 Task: Find connections with filter location Casimiro de Abreu with filter topic #Indiawith filter profile language Potuguese with filter current company Credit Suisse with filter school Miranda House College with filter industry Computer Games with filter service category Property Management with filter keywords title Cruise Director
Action: Mouse moved to (465, 171)
Screenshot: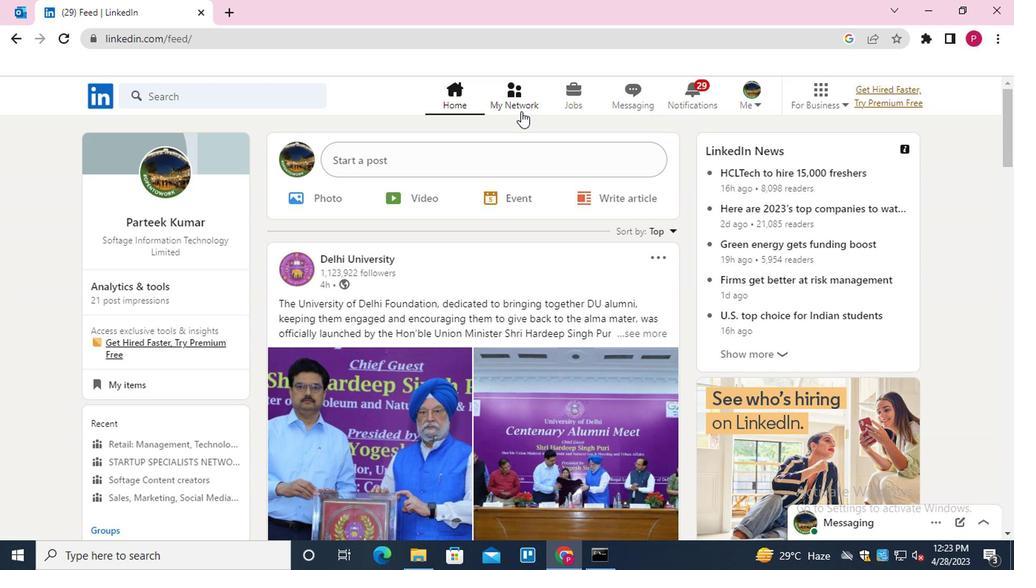 
Action: Mouse pressed left at (465, 171)
Screenshot: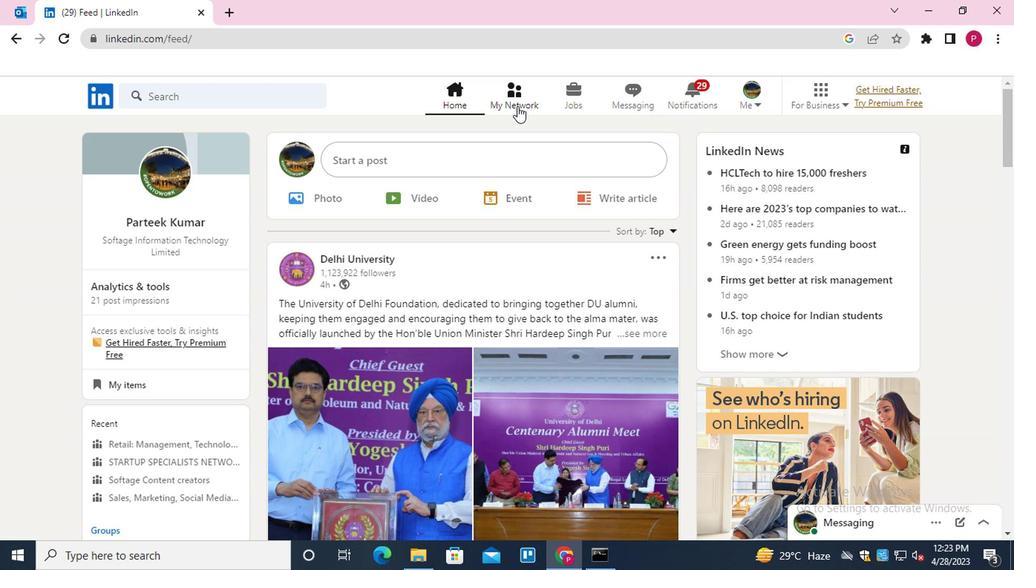 
Action: Mouse moved to (299, 226)
Screenshot: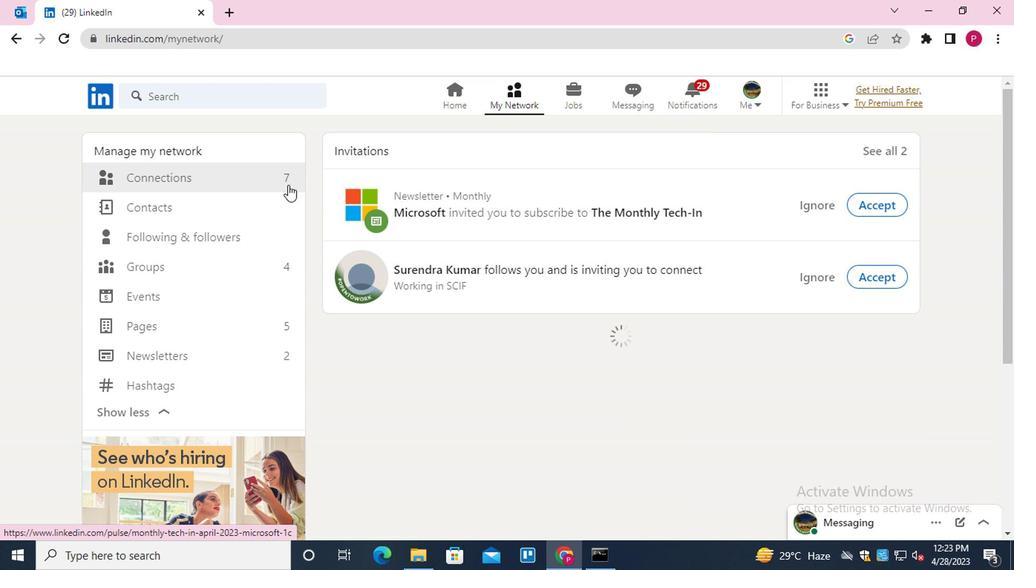
Action: Mouse pressed left at (299, 226)
Screenshot: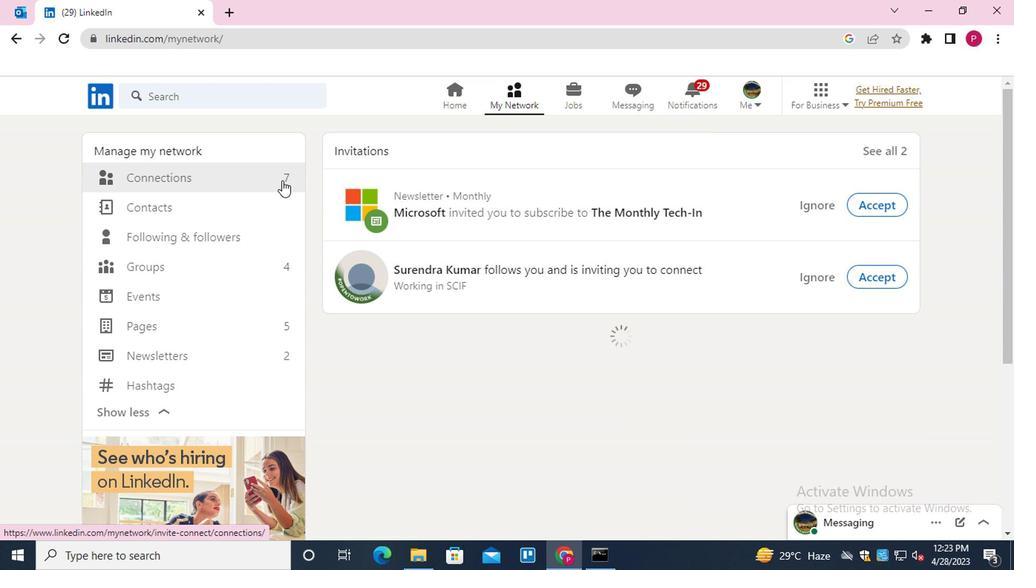 
Action: Mouse moved to (551, 229)
Screenshot: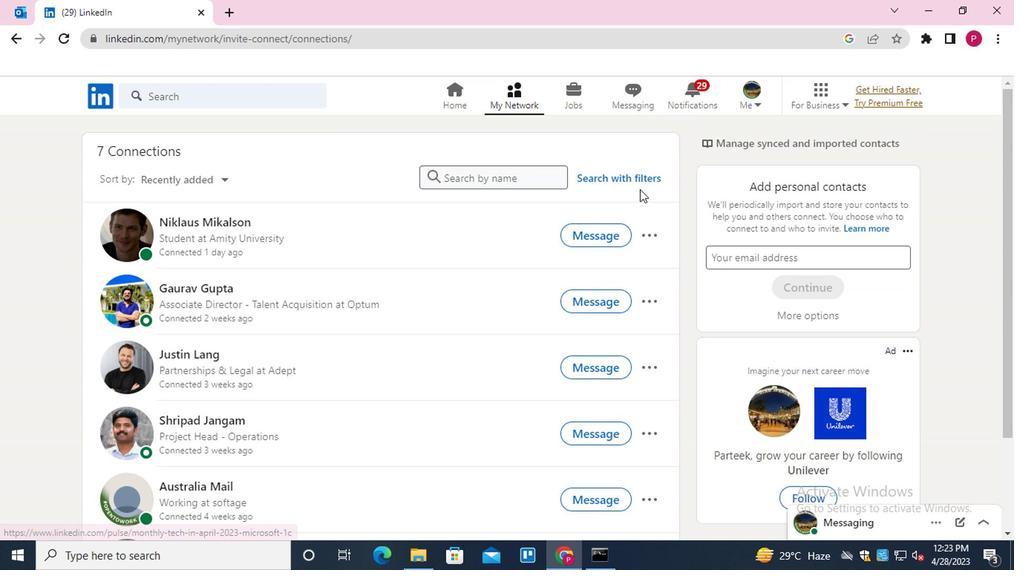 
Action: Mouse pressed left at (551, 229)
Screenshot: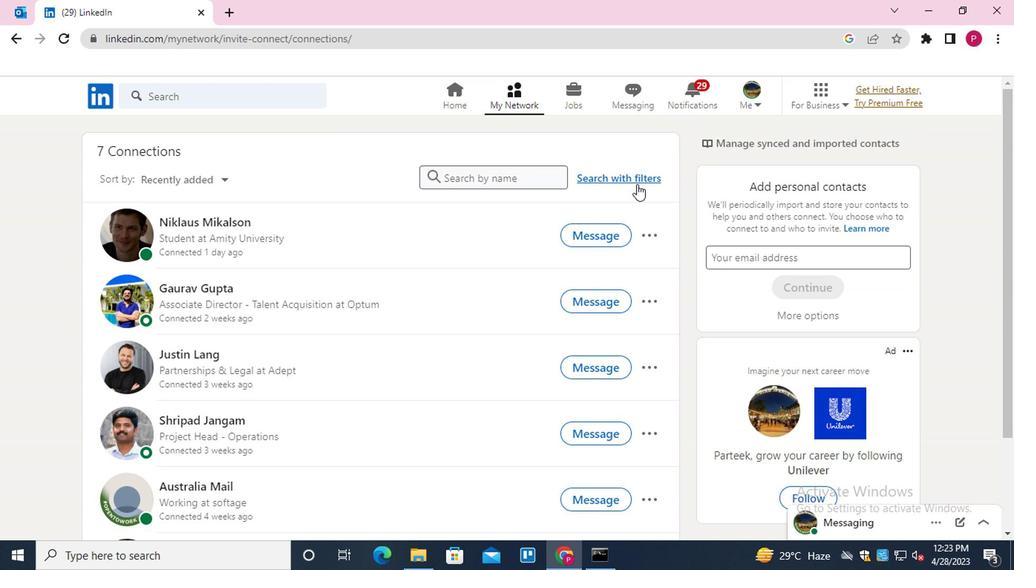 
Action: Mouse moved to (495, 198)
Screenshot: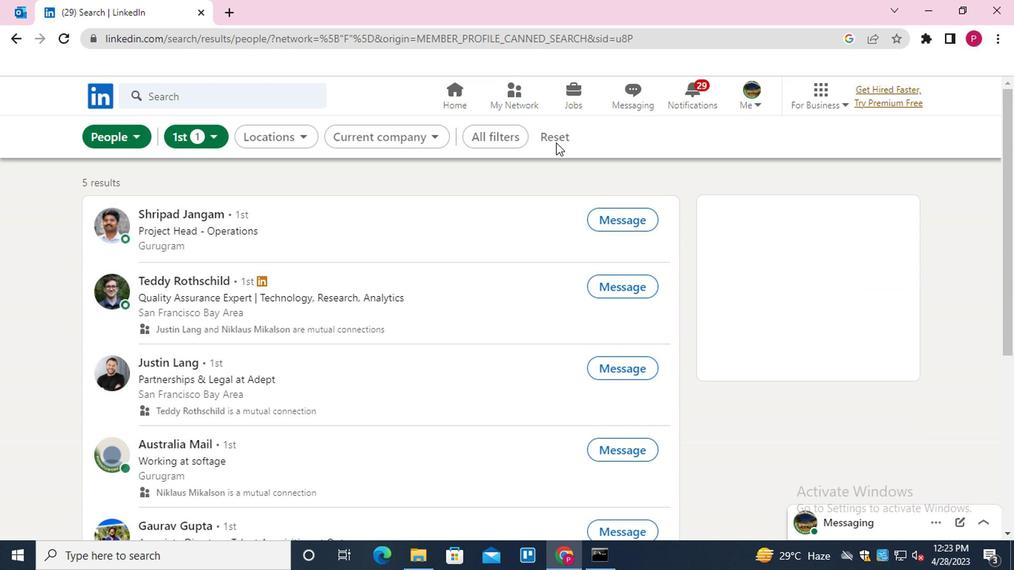 
Action: Mouse pressed left at (495, 198)
Screenshot: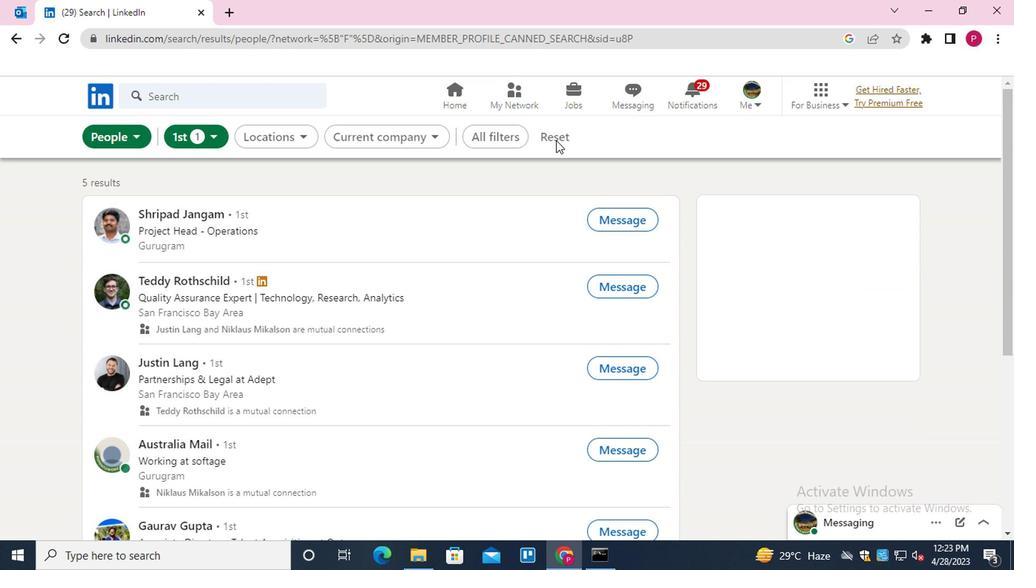 
Action: Mouse moved to (482, 198)
Screenshot: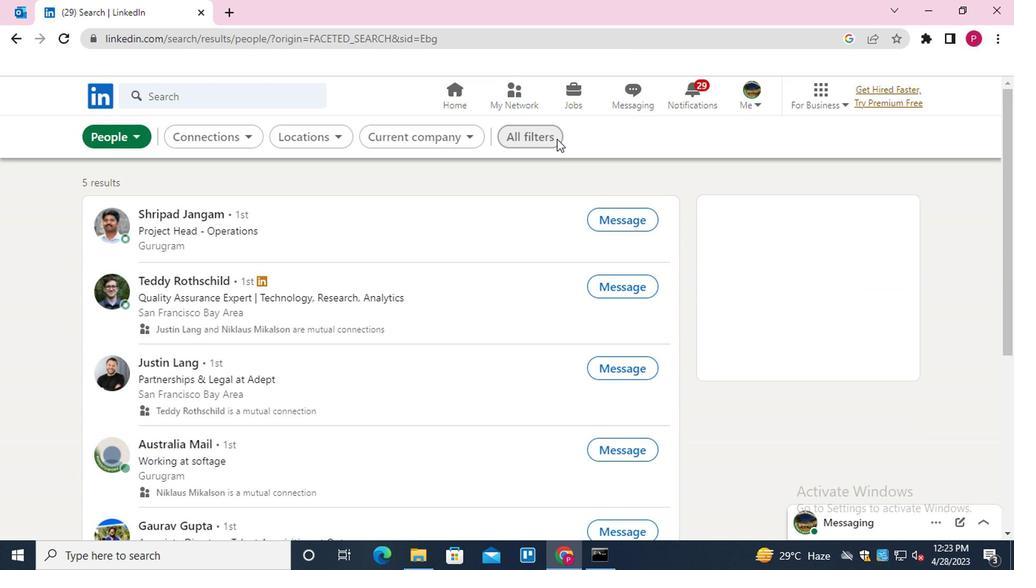 
Action: Mouse pressed left at (482, 198)
Screenshot: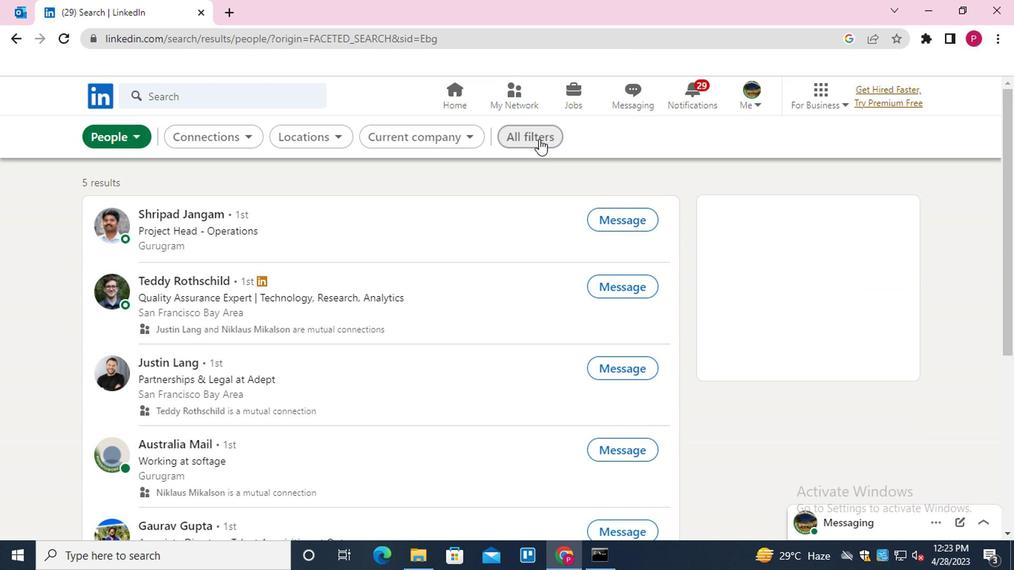 
Action: Mouse moved to (633, 315)
Screenshot: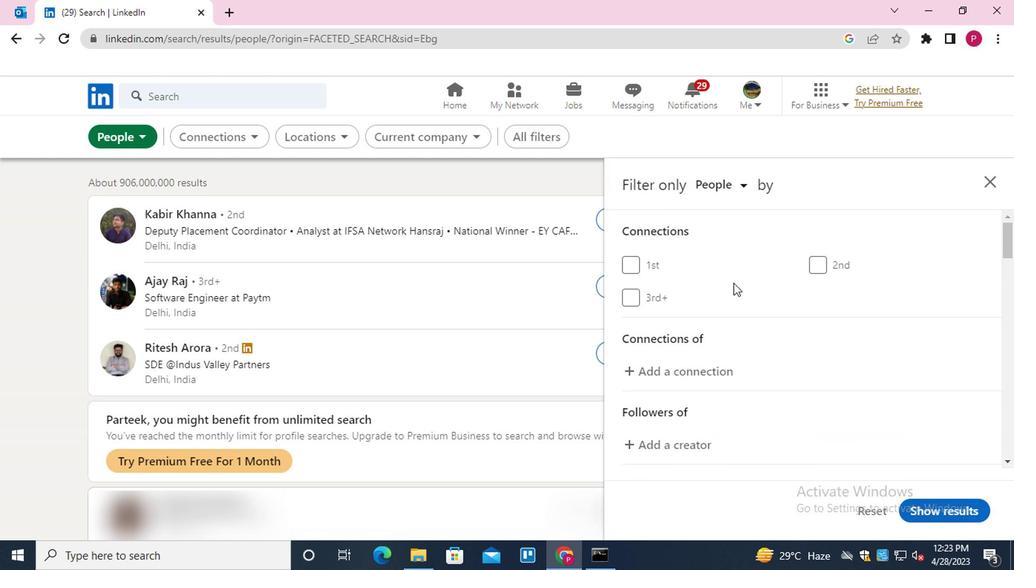 
Action: Mouse scrolled (633, 315) with delta (0, 0)
Screenshot: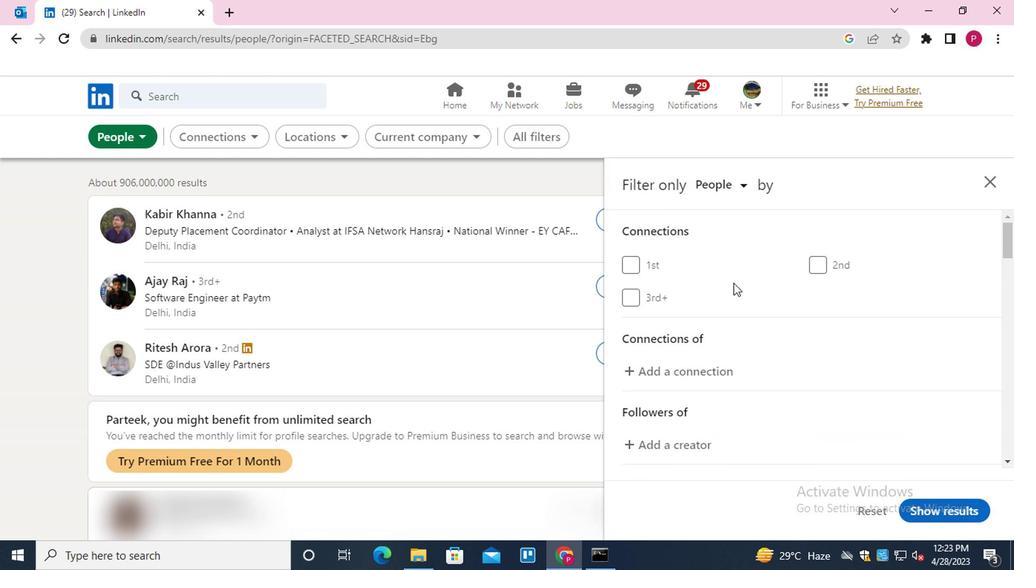 
Action: Mouse moved to (635, 317)
Screenshot: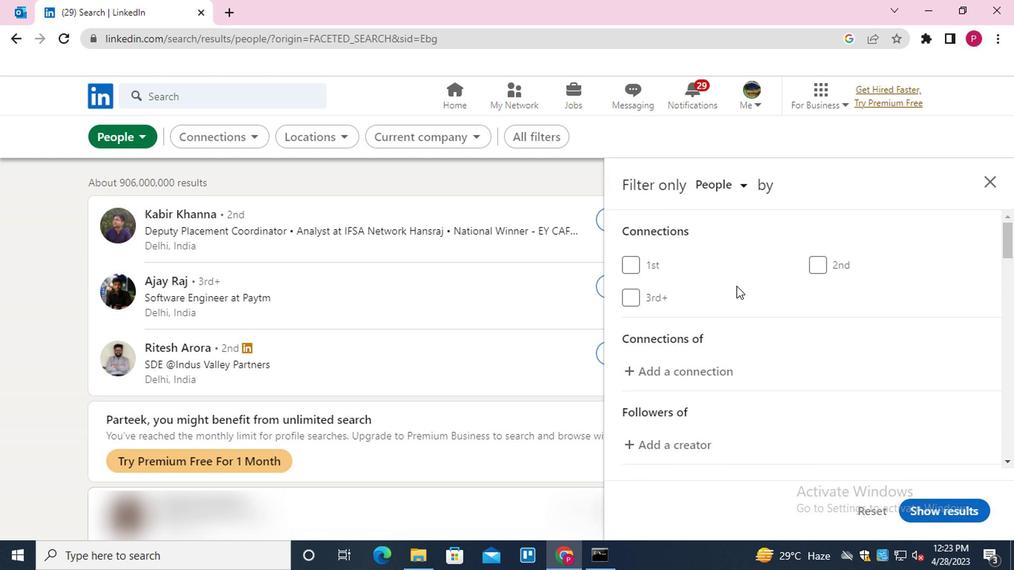 
Action: Mouse scrolled (635, 317) with delta (0, 0)
Screenshot: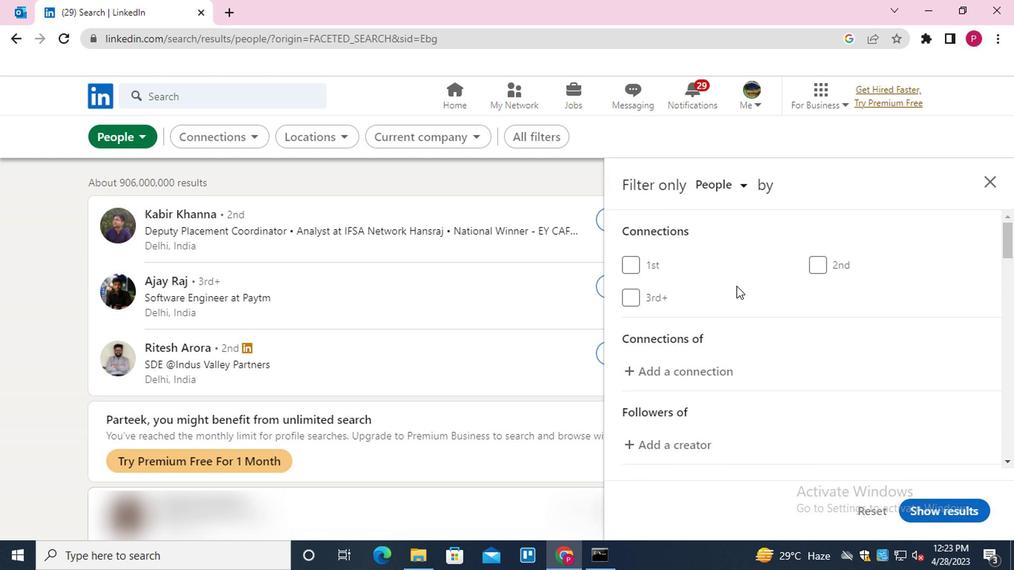 
Action: Mouse moved to (641, 325)
Screenshot: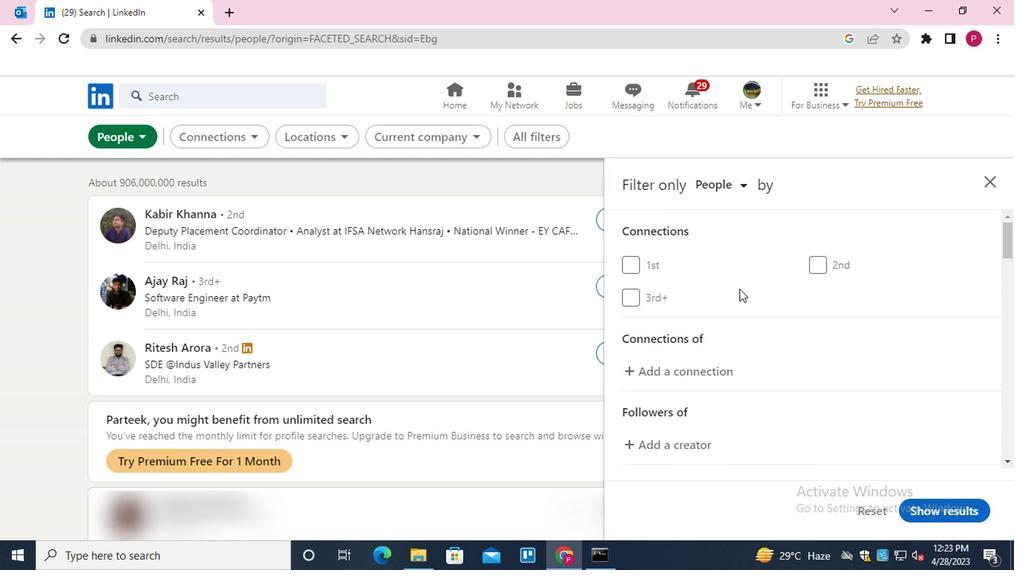 
Action: Mouse scrolled (641, 324) with delta (0, 0)
Screenshot: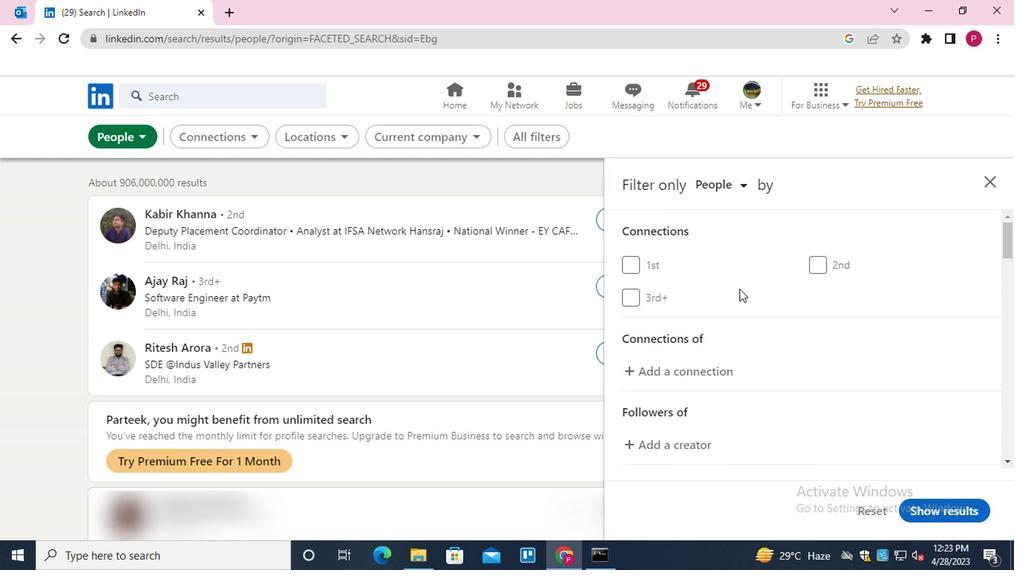 
Action: Mouse moved to (700, 349)
Screenshot: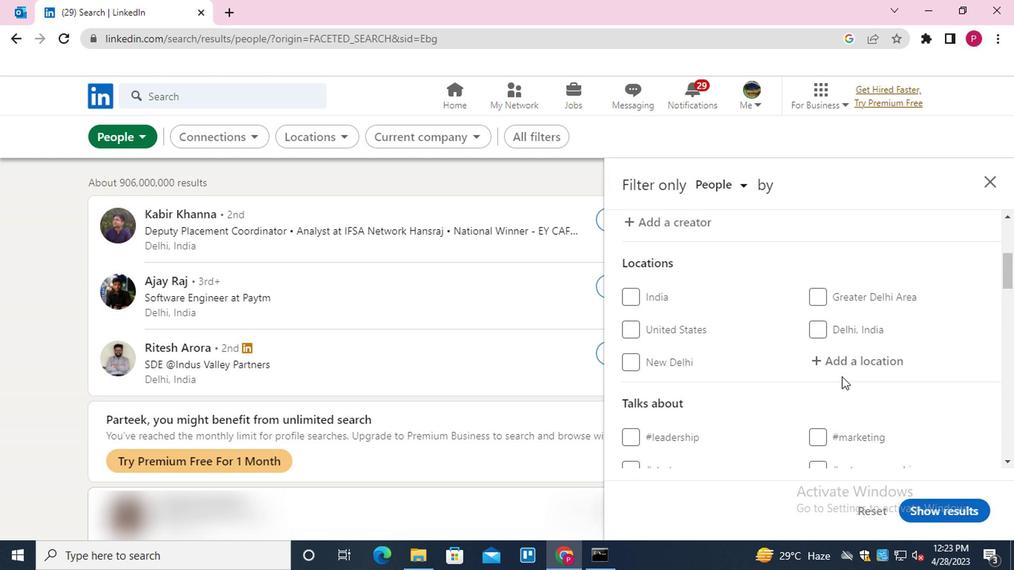 
Action: Mouse pressed left at (700, 349)
Screenshot: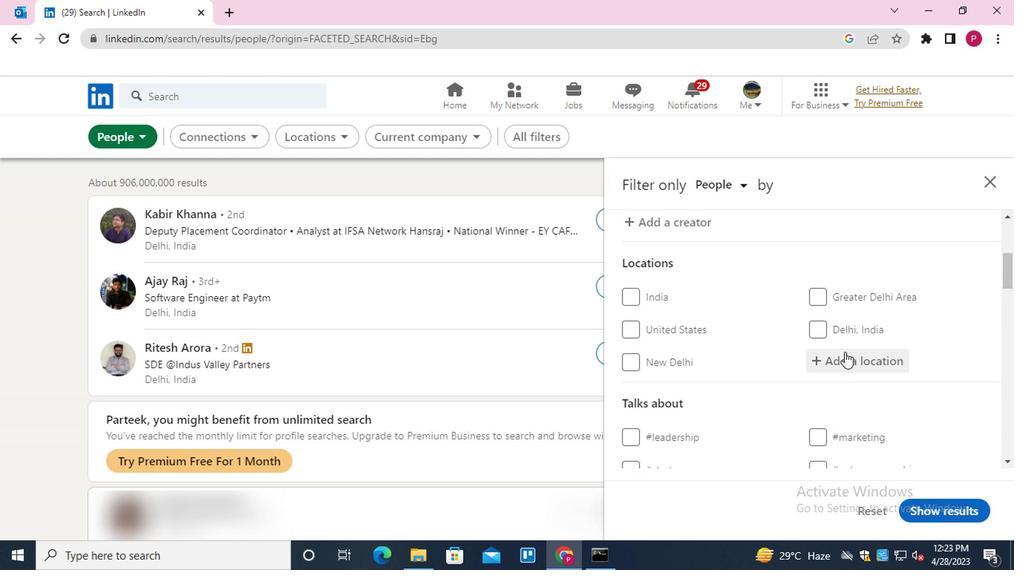 
Action: Key pressed <Key.shift><Key.shift><Key.shift><Key.shift><Key.shift><Key.shift><Key.shift><Key.shift><Key.shift><Key.shift><Key.shift>CASIMIRO<Key.down><Key.enter>
Screenshot: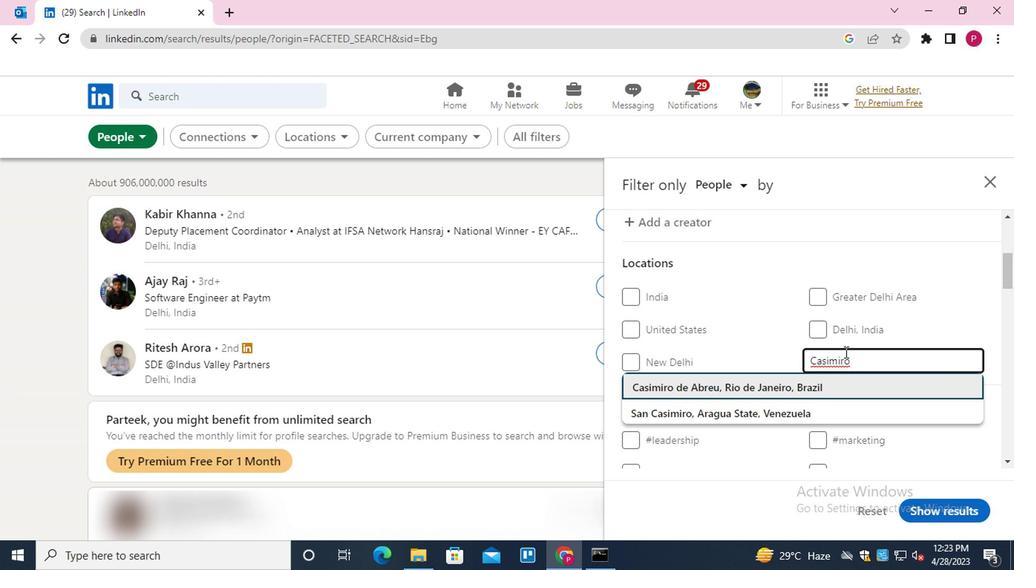 
Action: Mouse moved to (697, 351)
Screenshot: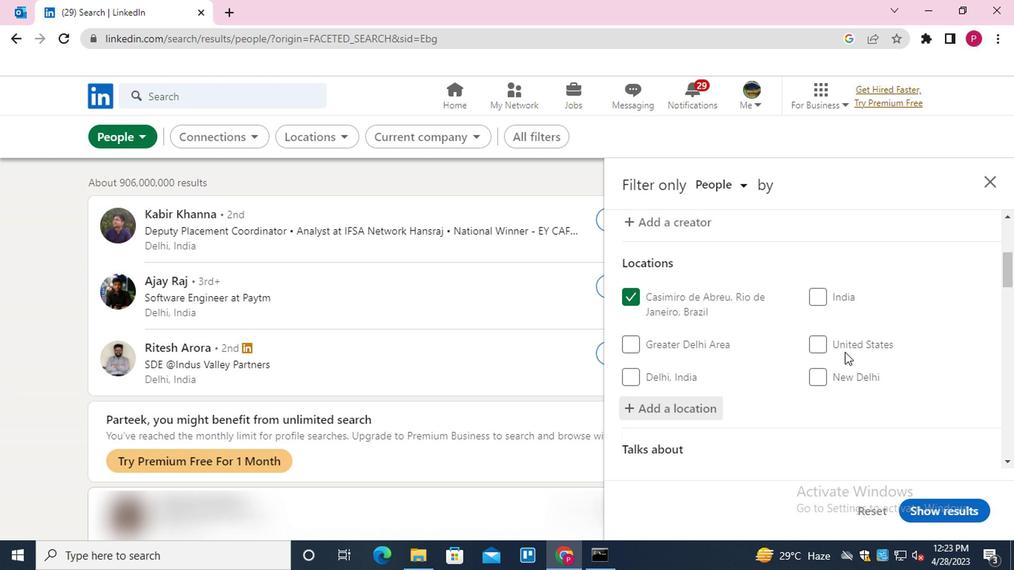 
Action: Mouse scrolled (697, 351) with delta (0, 0)
Screenshot: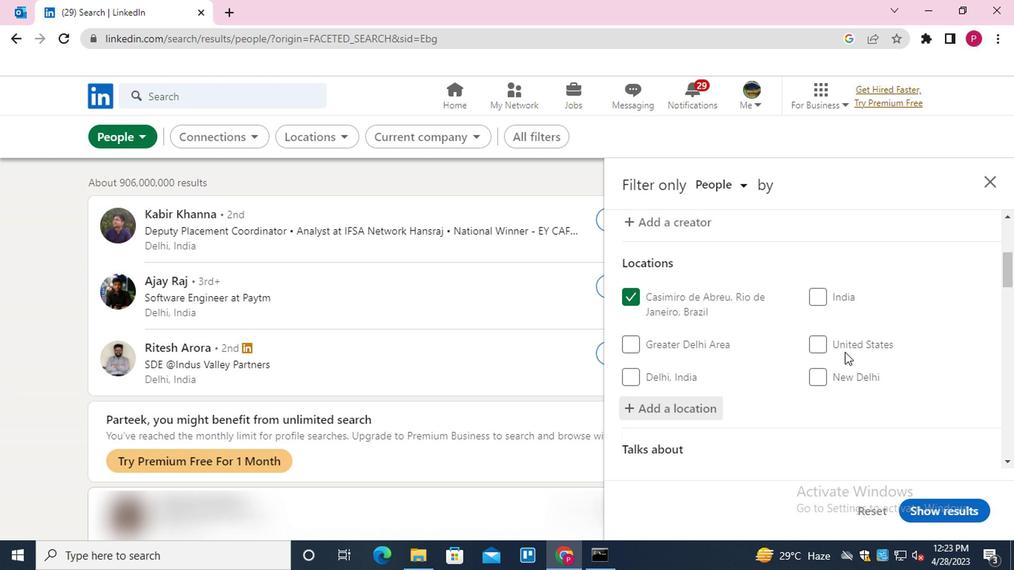 
Action: Mouse moved to (694, 353)
Screenshot: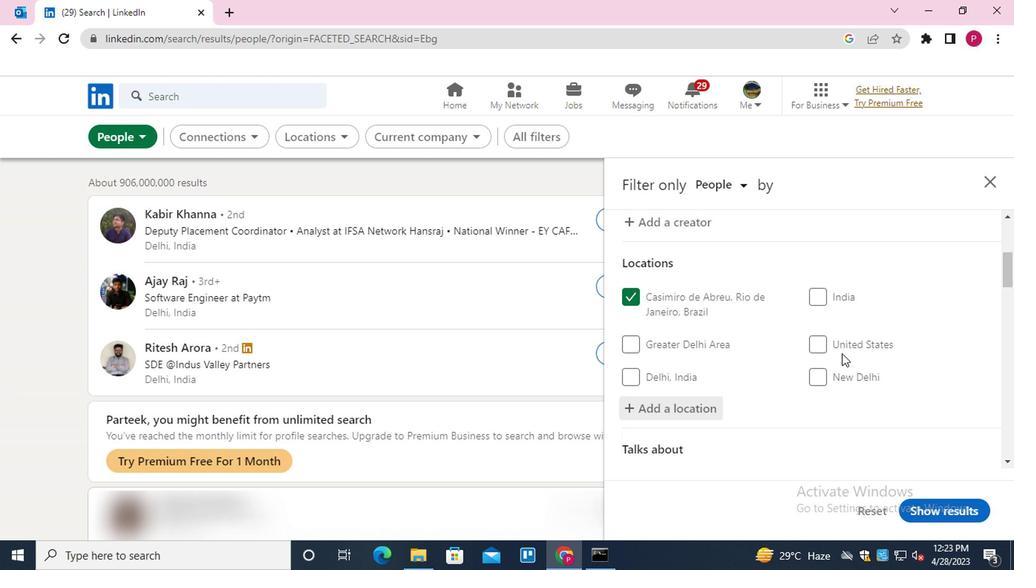 
Action: Mouse scrolled (694, 352) with delta (0, 0)
Screenshot: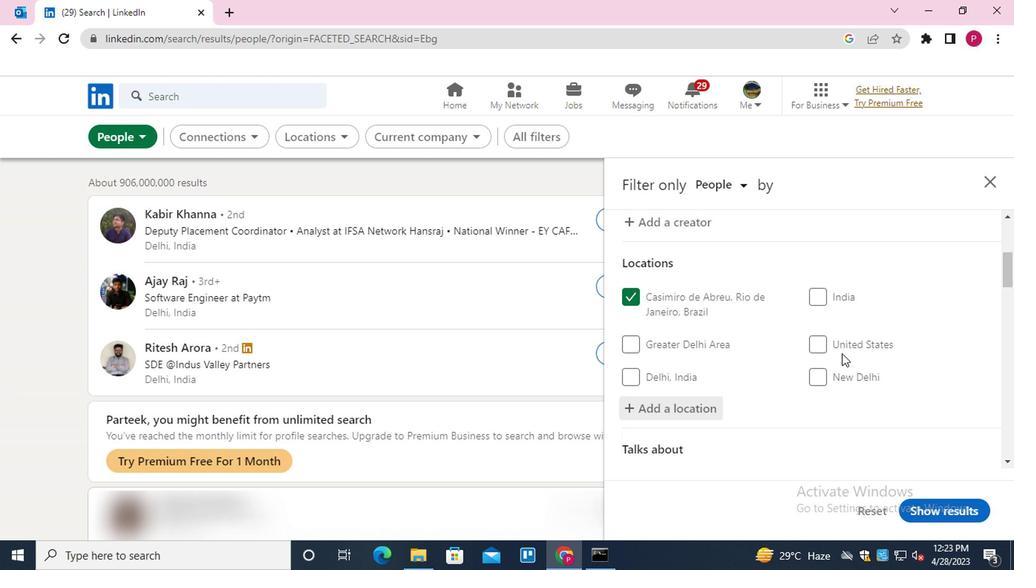 
Action: Mouse moved to (691, 354)
Screenshot: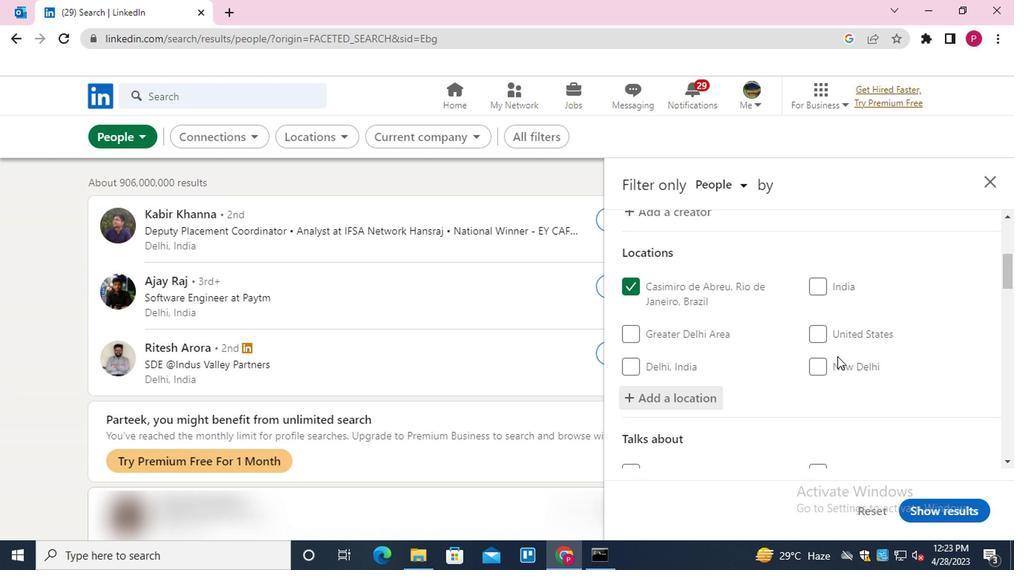 
Action: Mouse scrolled (691, 354) with delta (0, 0)
Screenshot: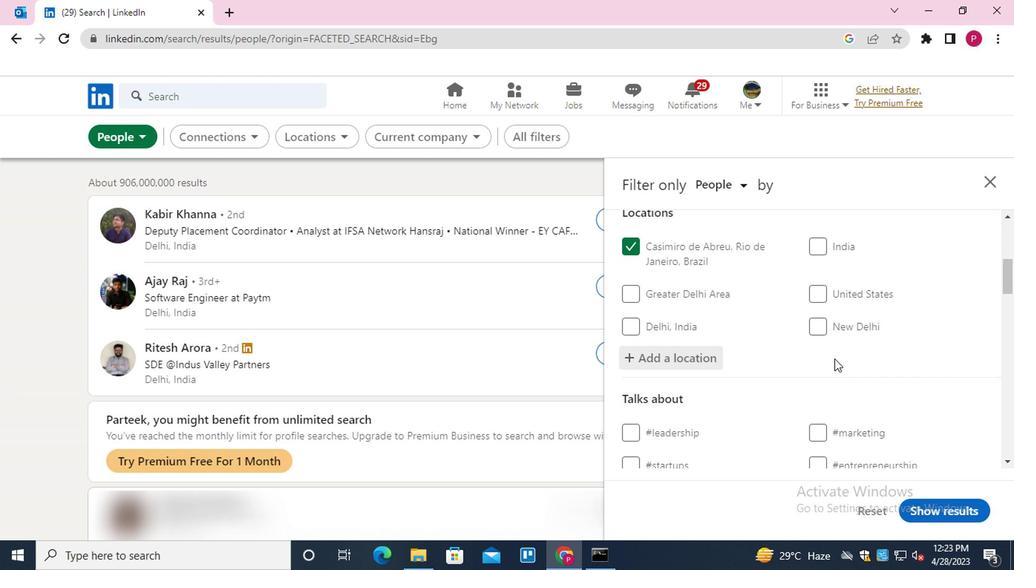 
Action: Mouse moved to (706, 333)
Screenshot: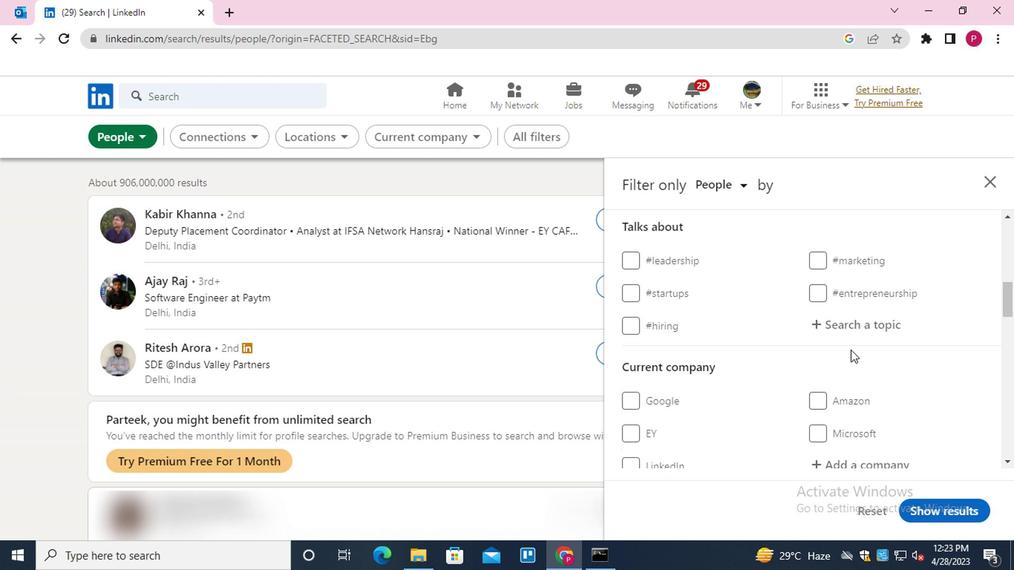 
Action: Mouse pressed left at (706, 333)
Screenshot: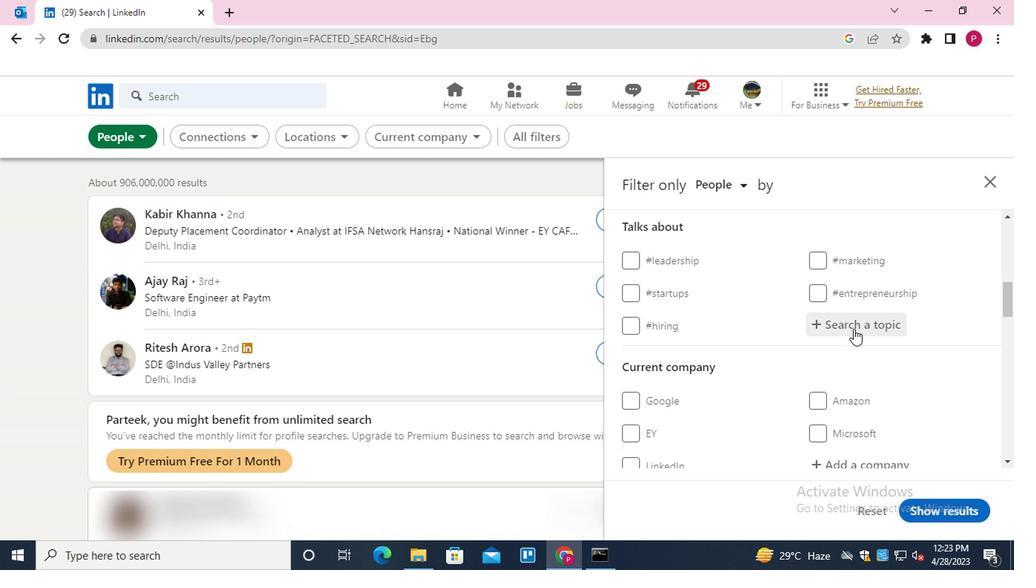 
Action: Key pressed <Key.shift>INDIA<Key.down><Key.enter>
Screenshot: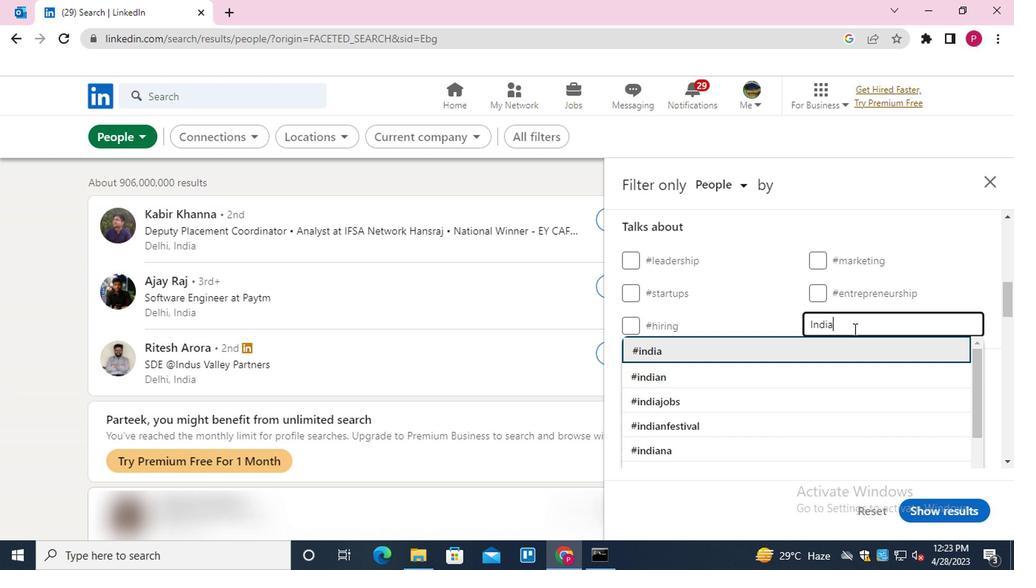 
Action: Mouse moved to (677, 357)
Screenshot: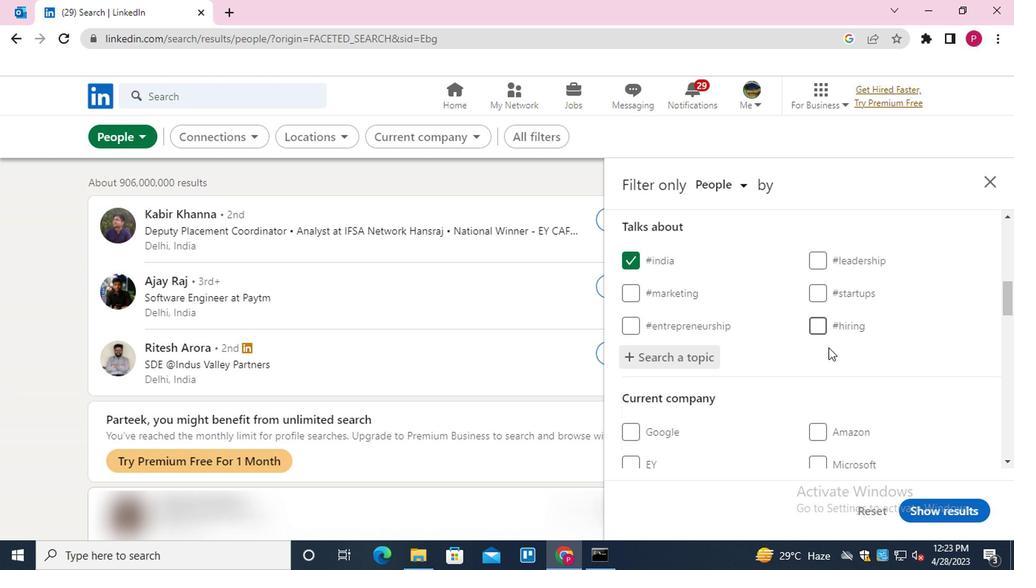 
Action: Mouse scrolled (677, 357) with delta (0, 0)
Screenshot: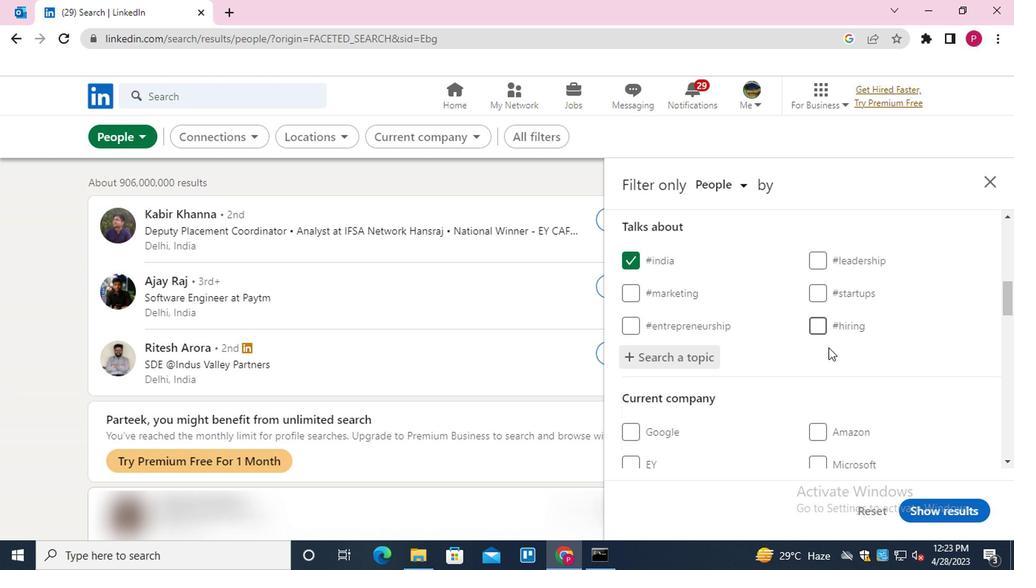 
Action: Mouse scrolled (677, 357) with delta (0, 0)
Screenshot: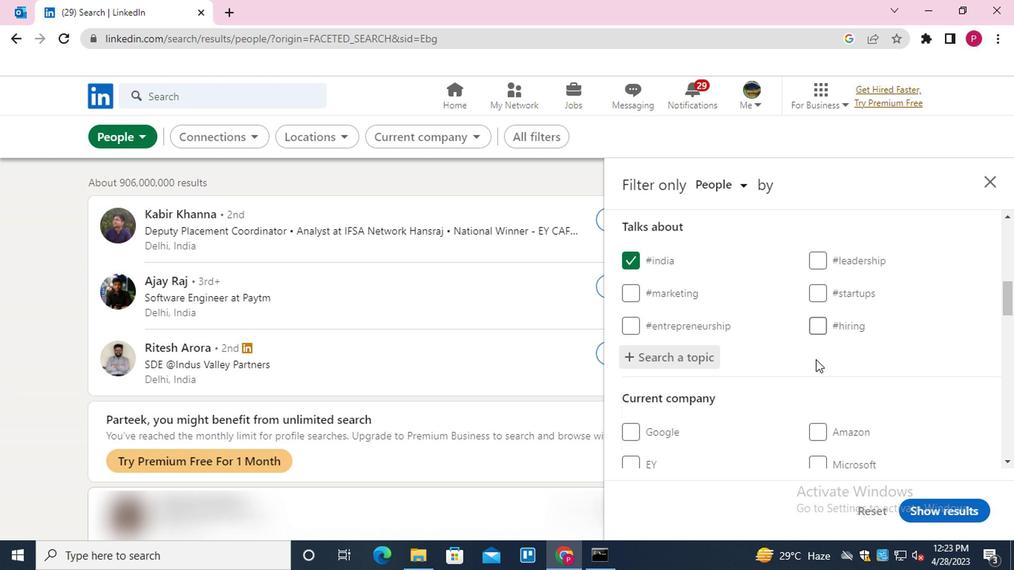 
Action: Mouse moved to (678, 352)
Screenshot: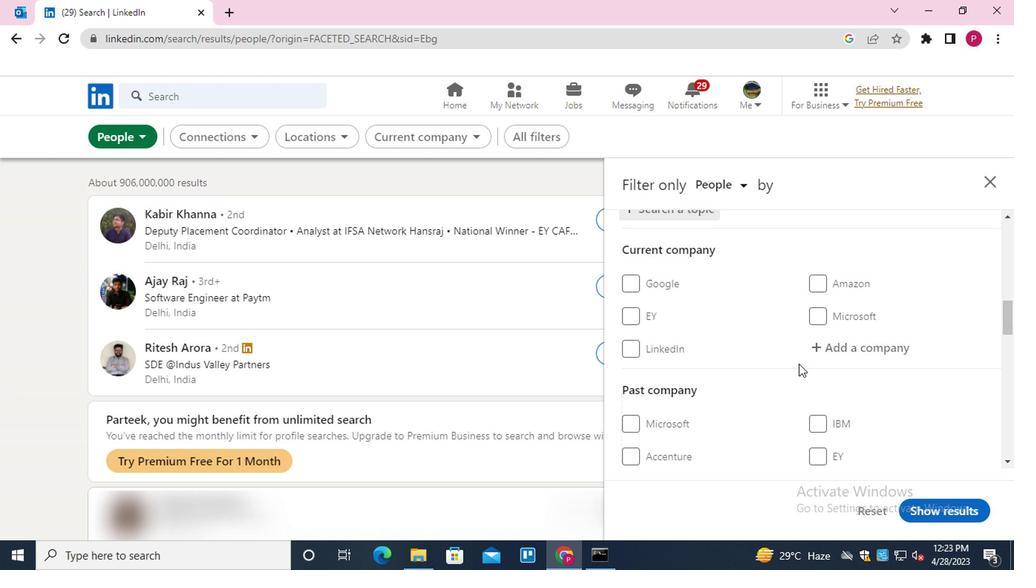 
Action: Mouse scrolled (678, 352) with delta (0, 0)
Screenshot: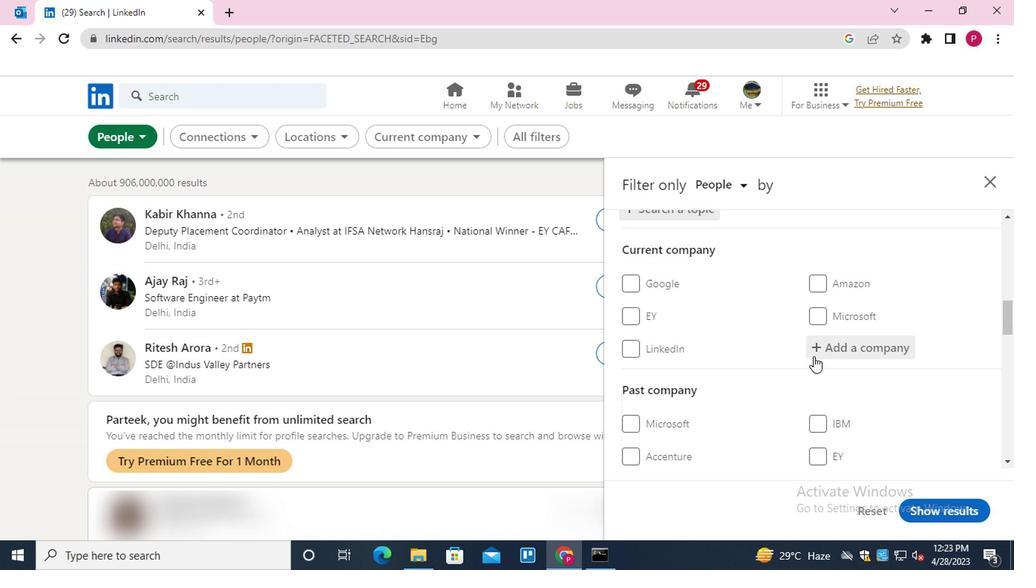 
Action: Mouse moved to (678, 352)
Screenshot: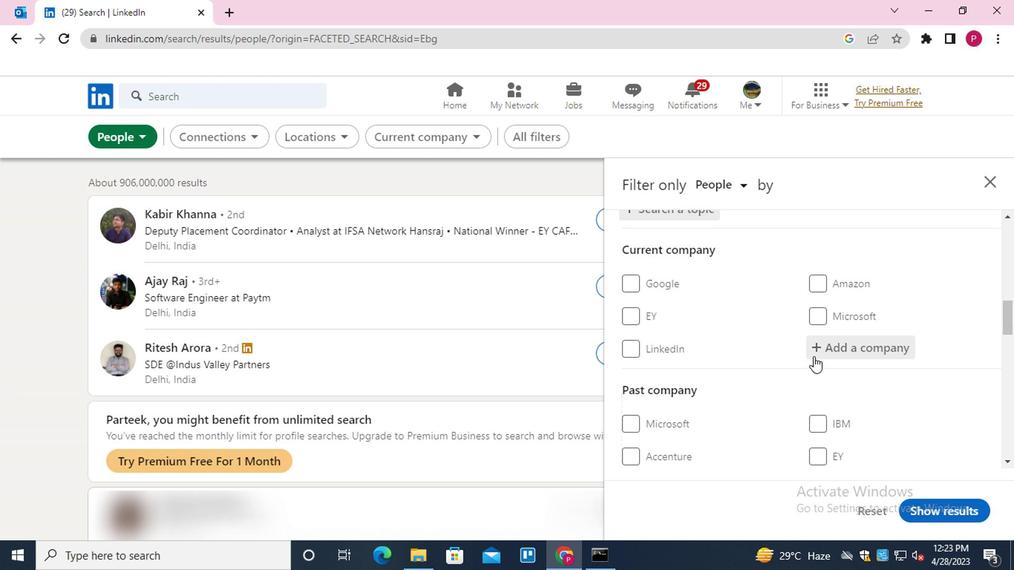 
Action: Mouse scrolled (678, 351) with delta (0, 0)
Screenshot: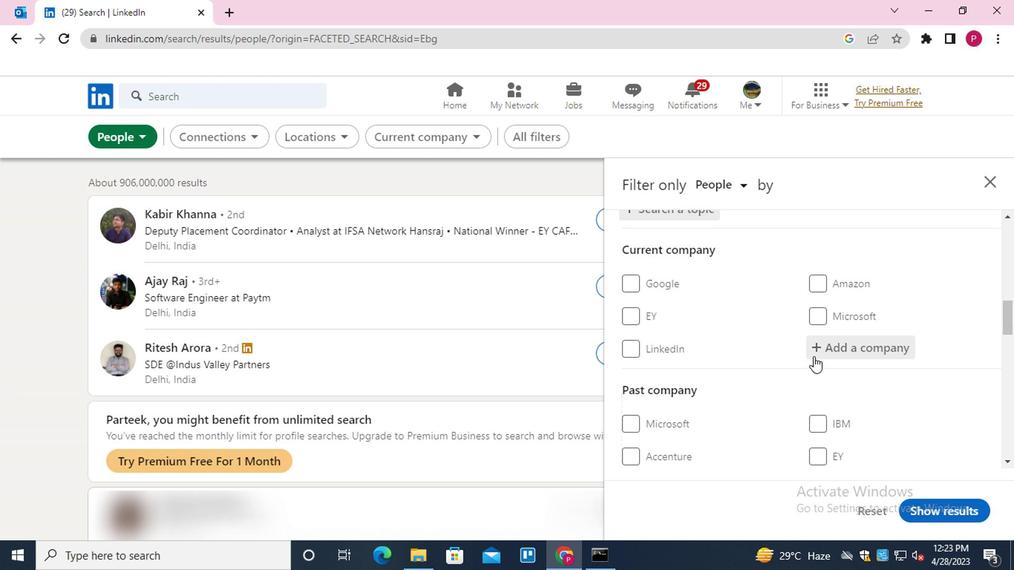
Action: Mouse moved to (677, 352)
Screenshot: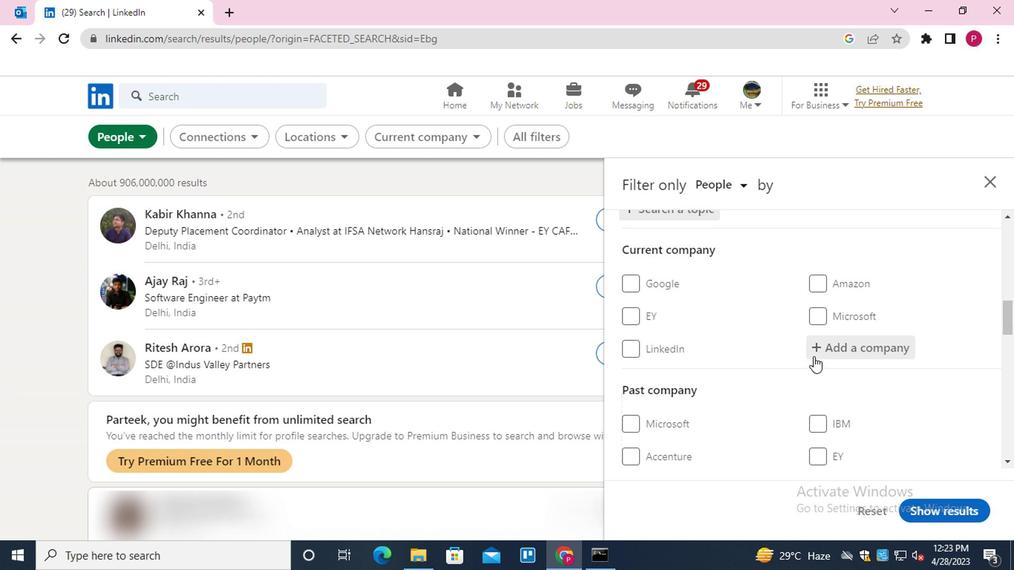 
Action: Mouse scrolled (677, 352) with delta (0, 0)
Screenshot: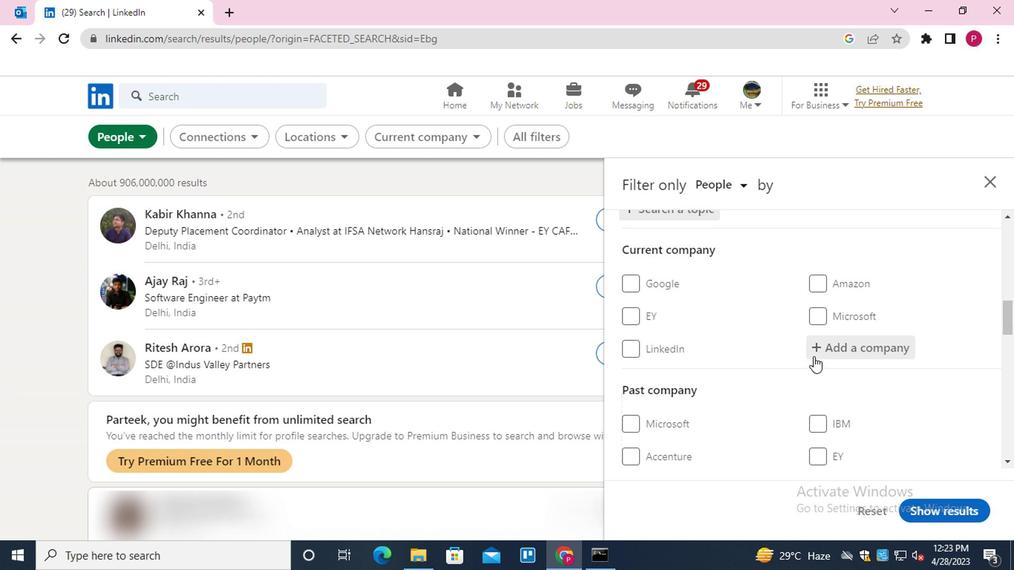 
Action: Mouse moved to (675, 353)
Screenshot: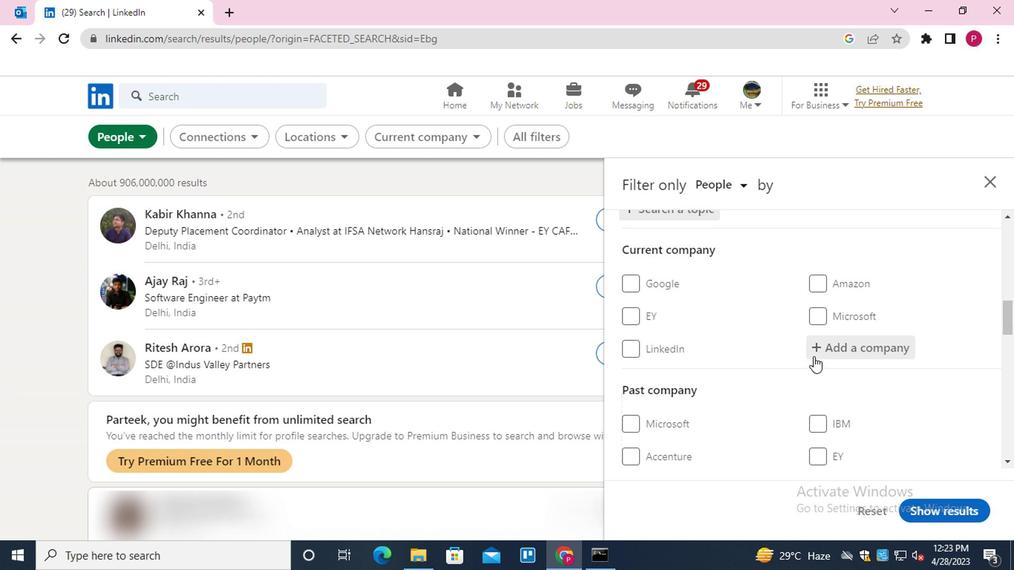 
Action: Mouse scrolled (675, 352) with delta (0, 0)
Screenshot: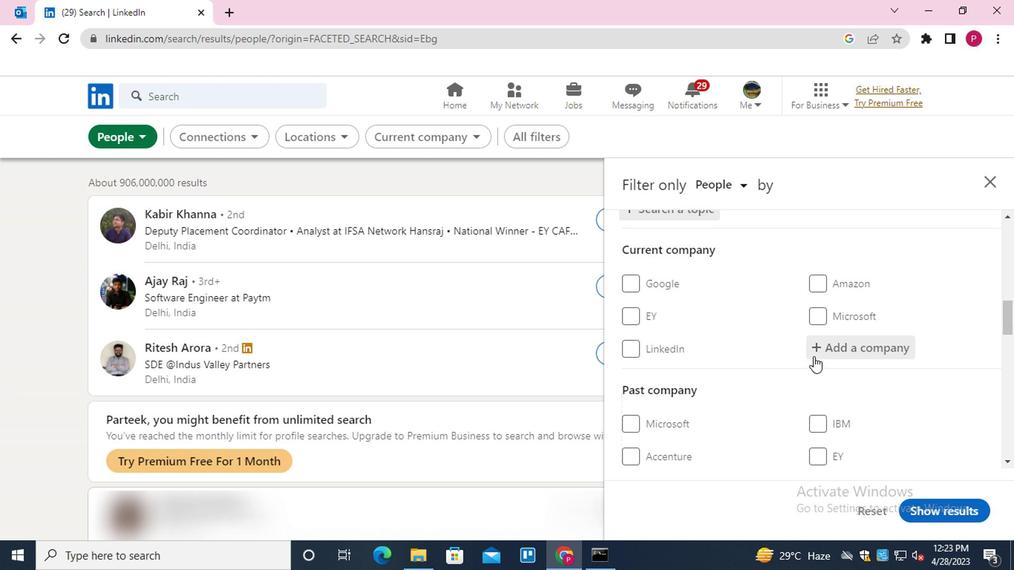
Action: Mouse scrolled (675, 352) with delta (0, 0)
Screenshot: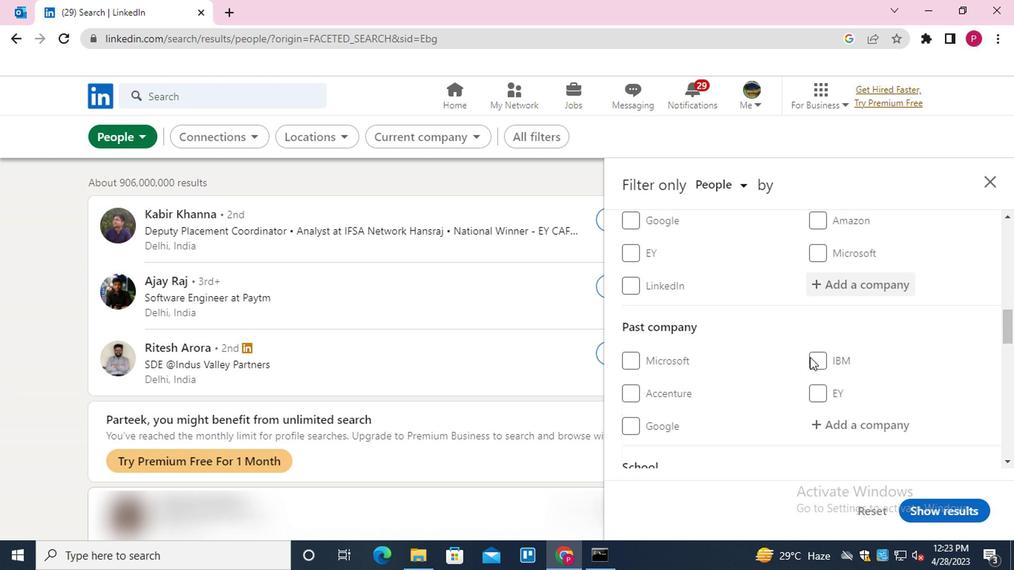 
Action: Mouse moved to (654, 354)
Screenshot: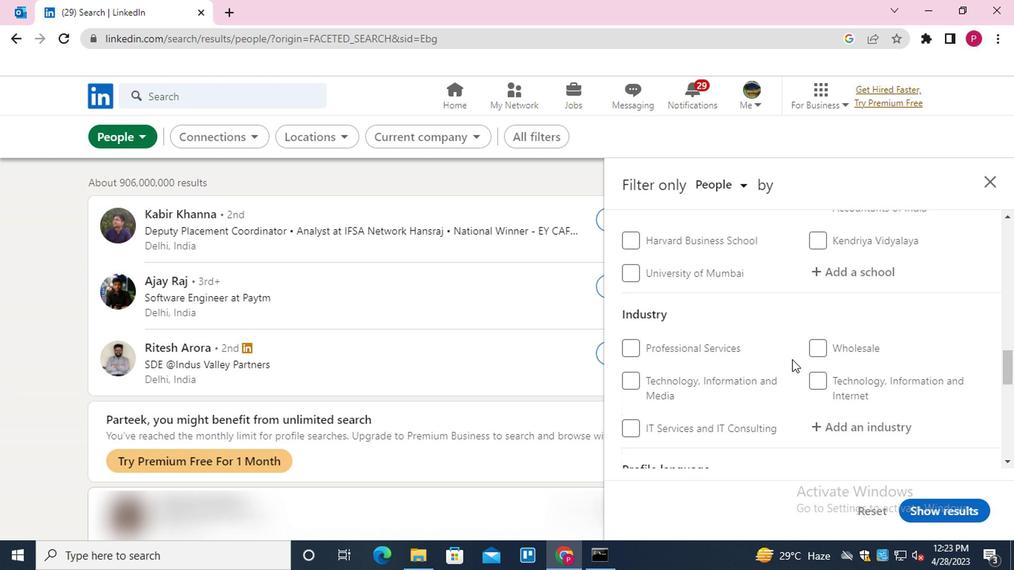 
Action: Mouse scrolled (654, 354) with delta (0, 0)
Screenshot: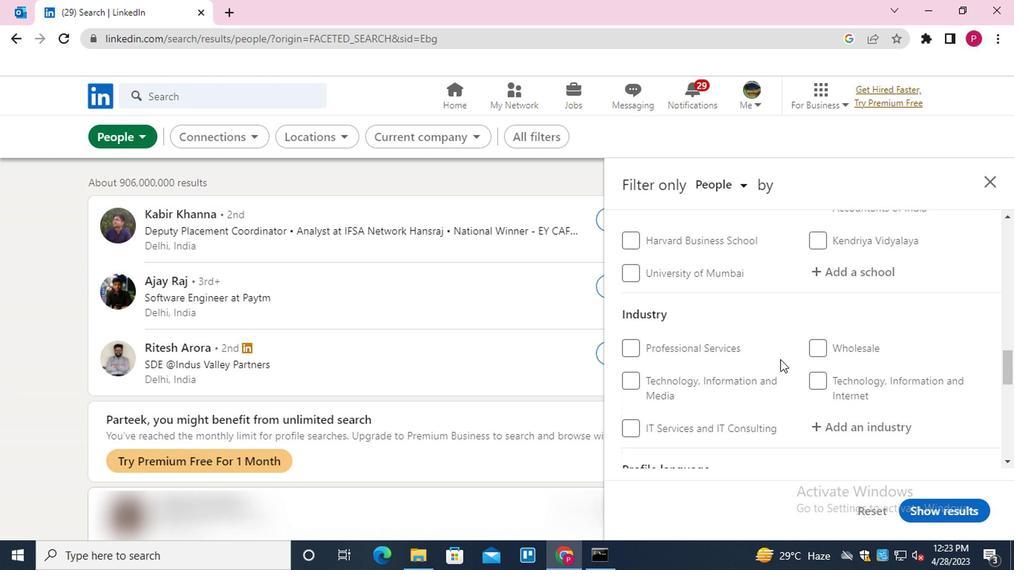 
Action: Mouse scrolled (654, 354) with delta (0, 0)
Screenshot: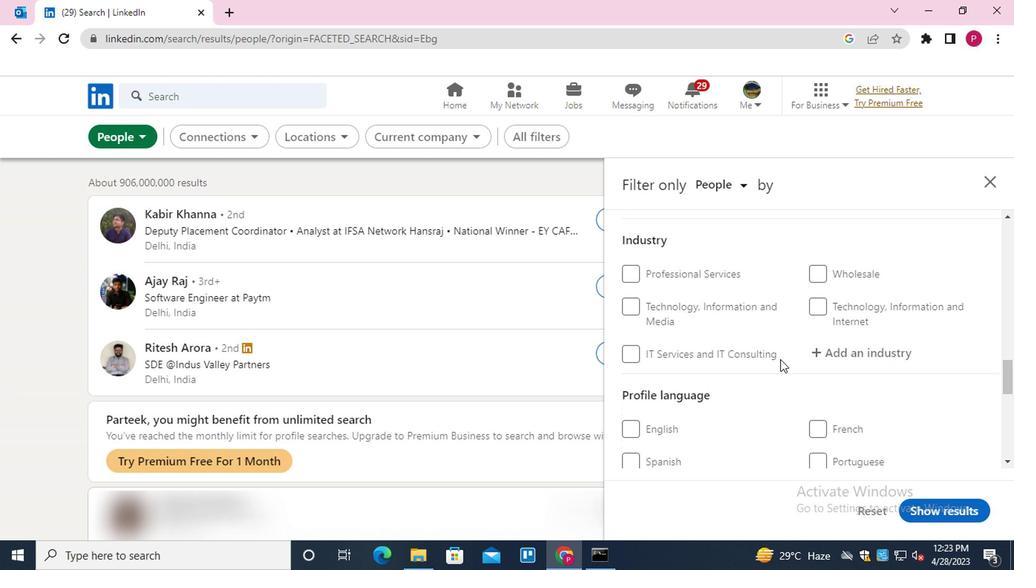 
Action: Mouse scrolled (654, 354) with delta (0, 0)
Screenshot: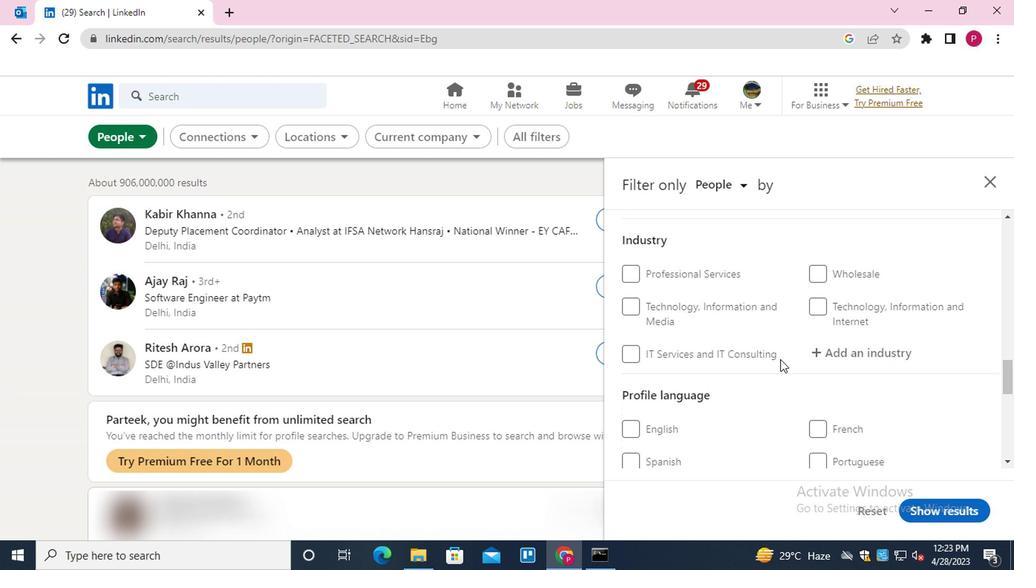 
Action: Mouse moved to (682, 321)
Screenshot: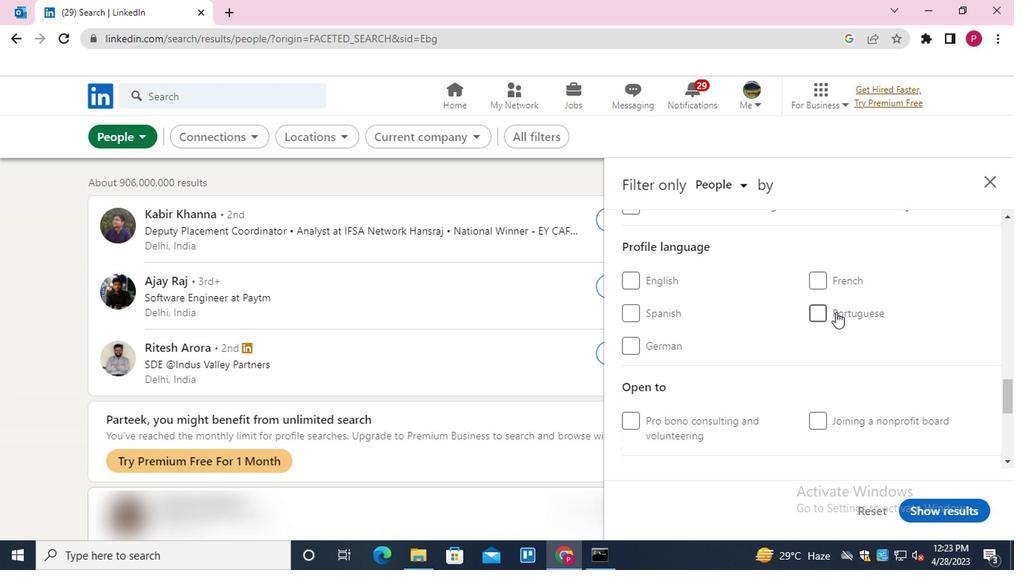 
Action: Mouse pressed left at (682, 321)
Screenshot: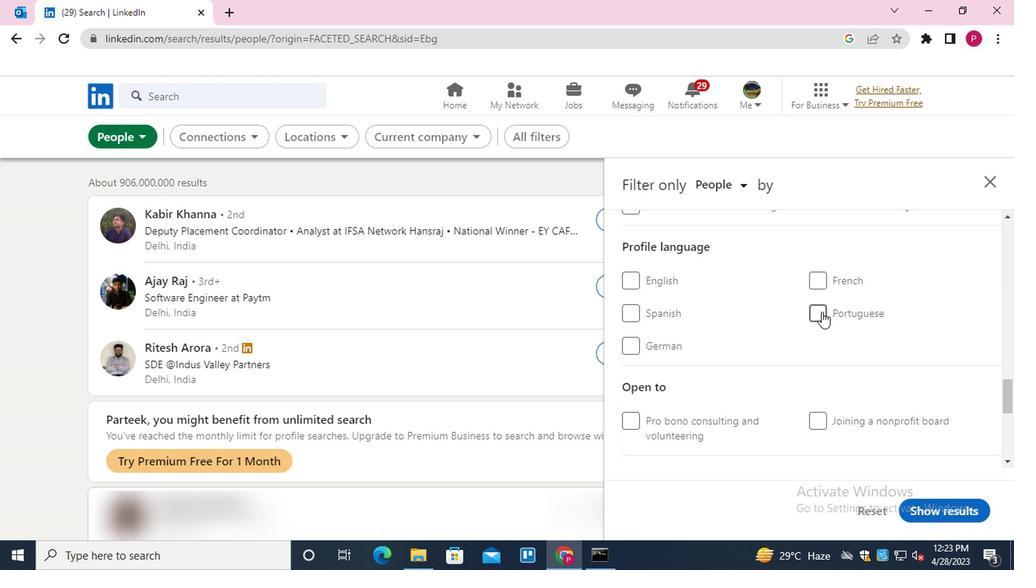 
Action: Mouse moved to (658, 335)
Screenshot: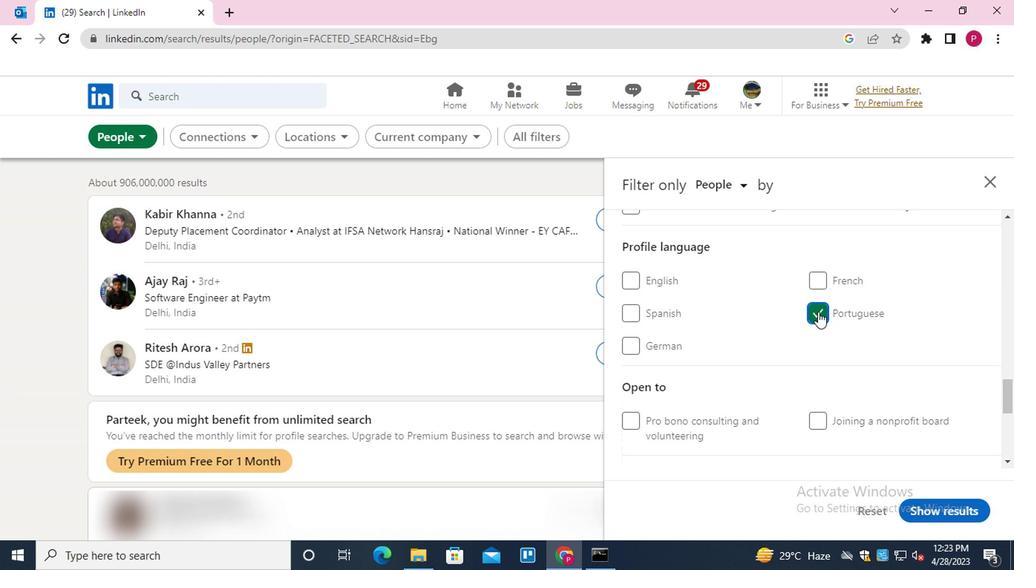 
Action: Mouse scrolled (658, 336) with delta (0, 0)
Screenshot: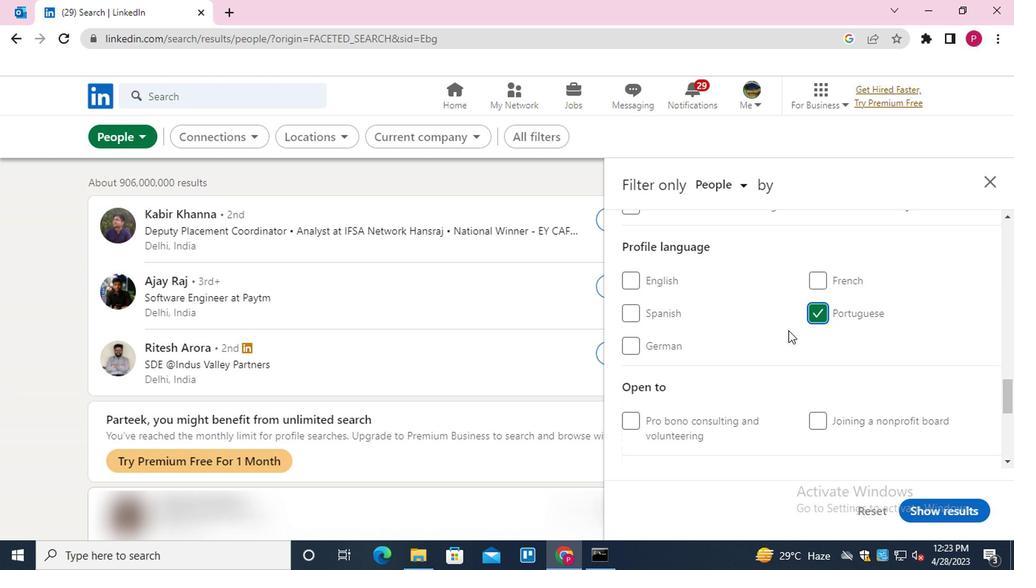
Action: Mouse scrolled (658, 336) with delta (0, 0)
Screenshot: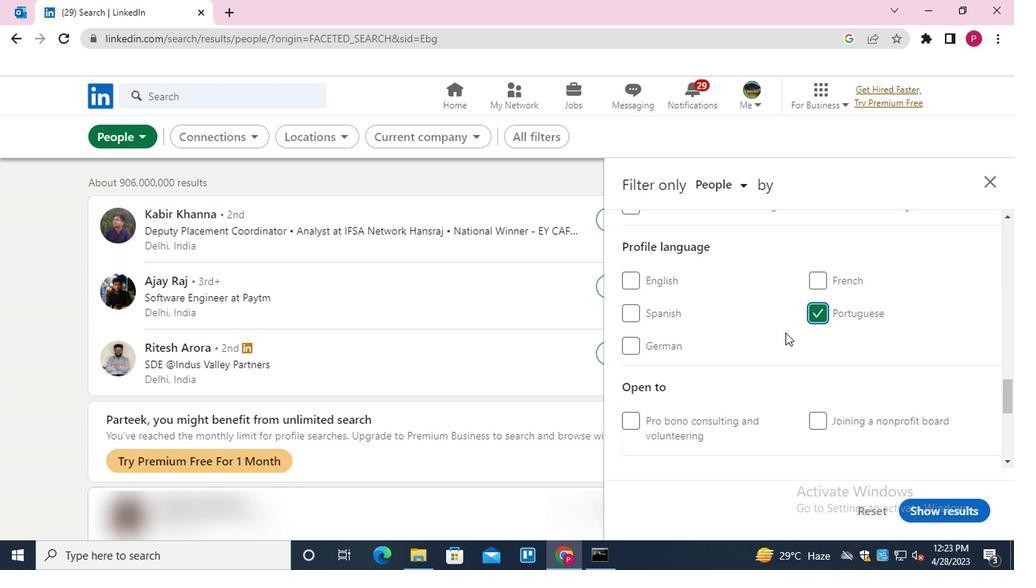 
Action: Mouse scrolled (658, 336) with delta (0, 0)
Screenshot: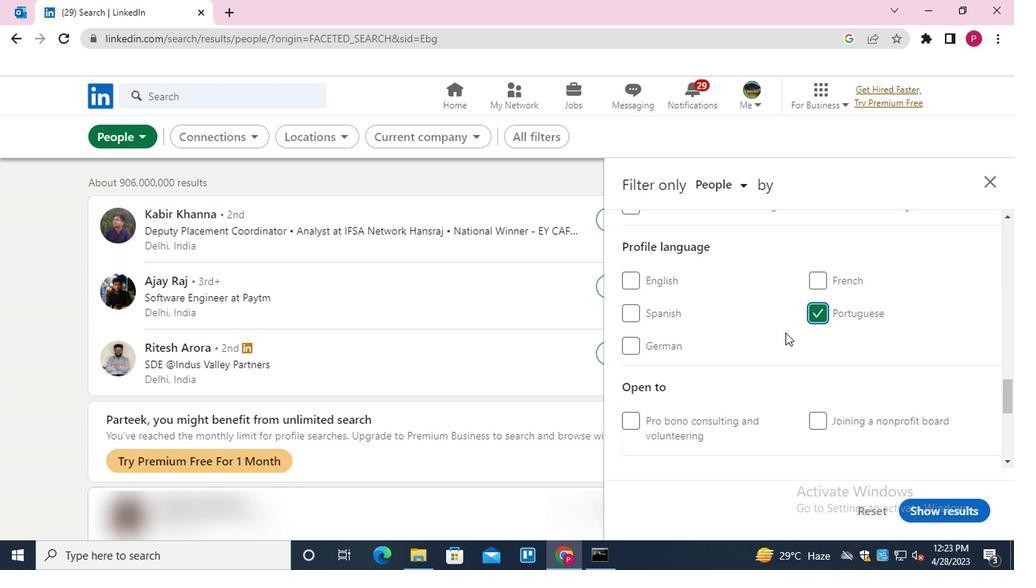 
Action: Mouse scrolled (658, 336) with delta (0, 0)
Screenshot: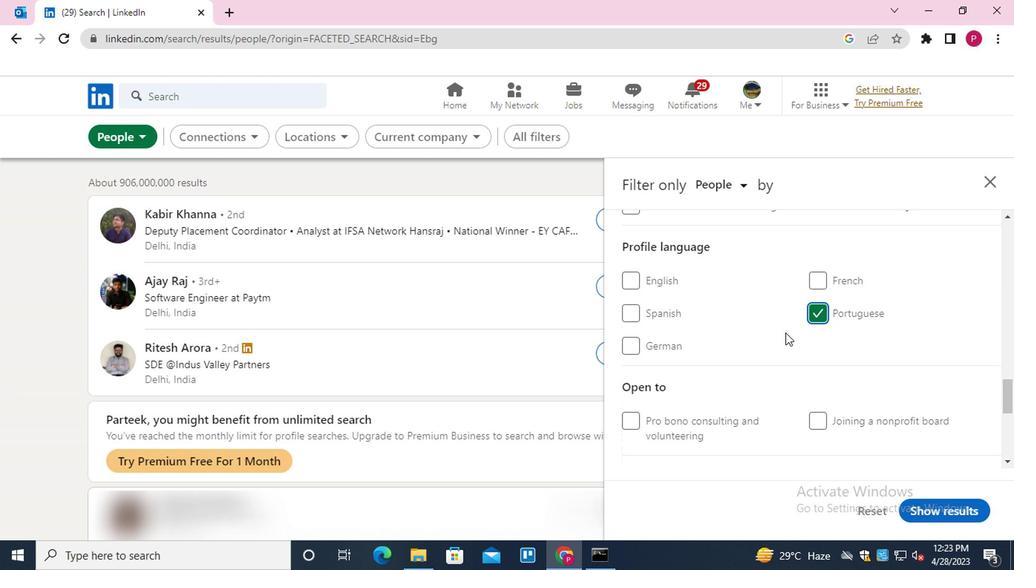 
Action: Mouse moved to (657, 336)
Screenshot: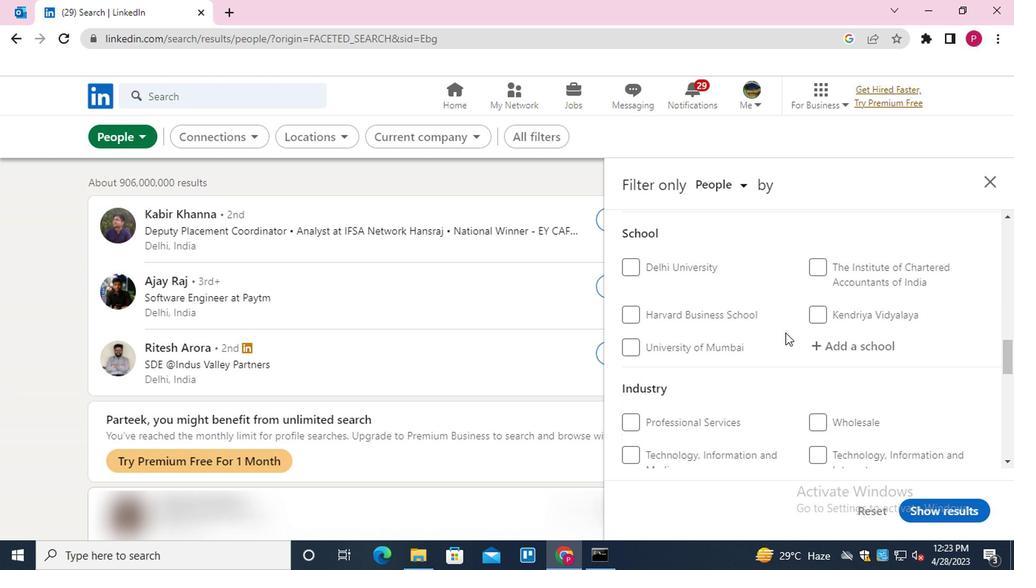 
Action: Mouse scrolled (657, 336) with delta (0, 0)
Screenshot: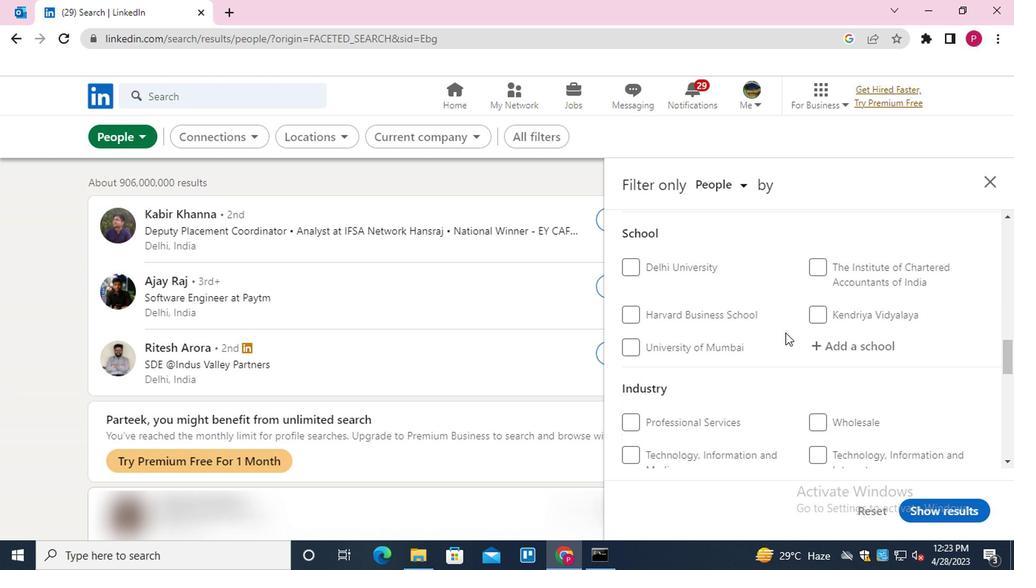
Action: Mouse scrolled (657, 336) with delta (0, 0)
Screenshot: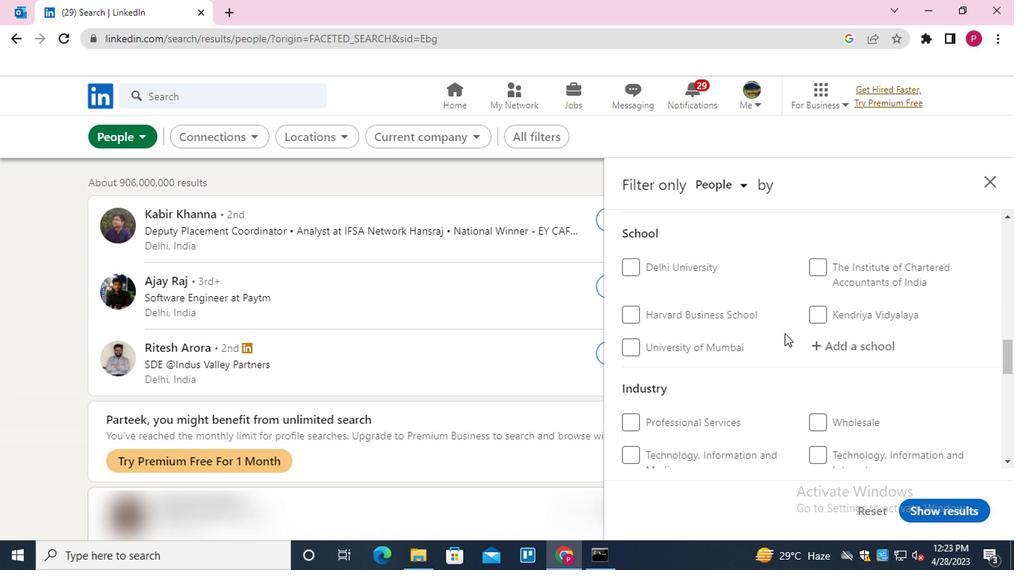 
Action: Mouse scrolled (657, 336) with delta (0, 0)
Screenshot: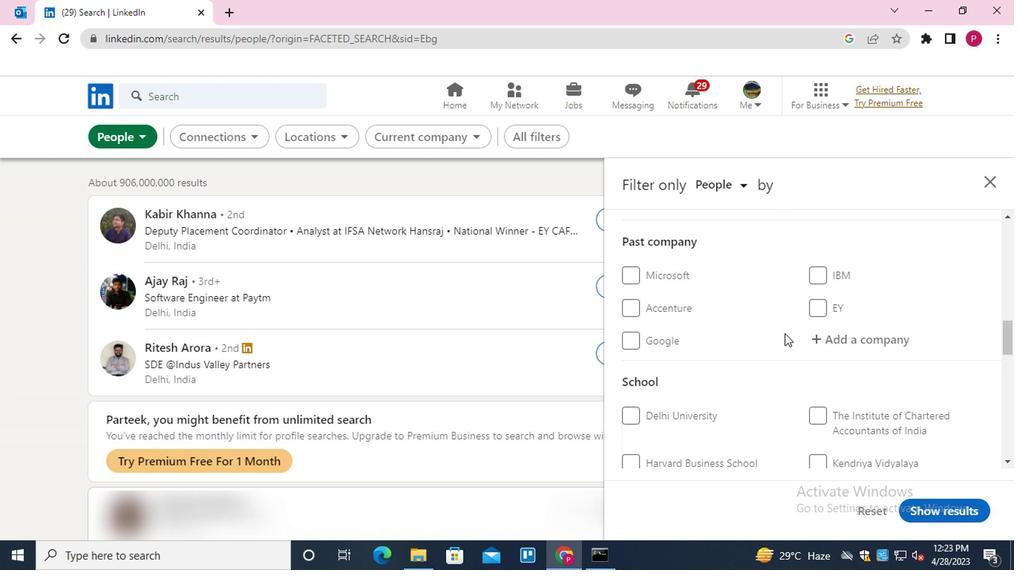 
Action: Mouse scrolled (657, 336) with delta (0, 0)
Screenshot: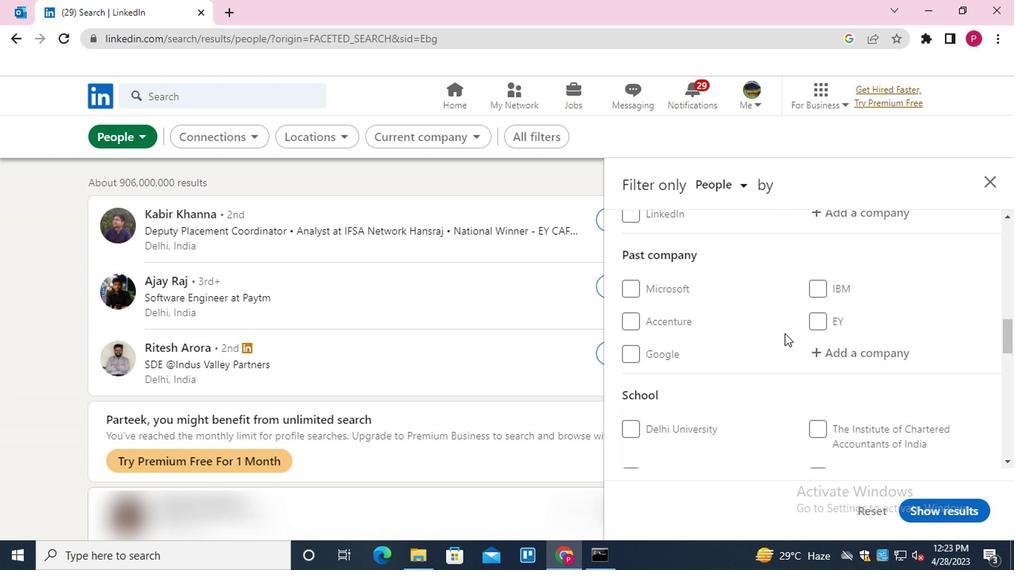 
Action: Mouse moved to (701, 342)
Screenshot: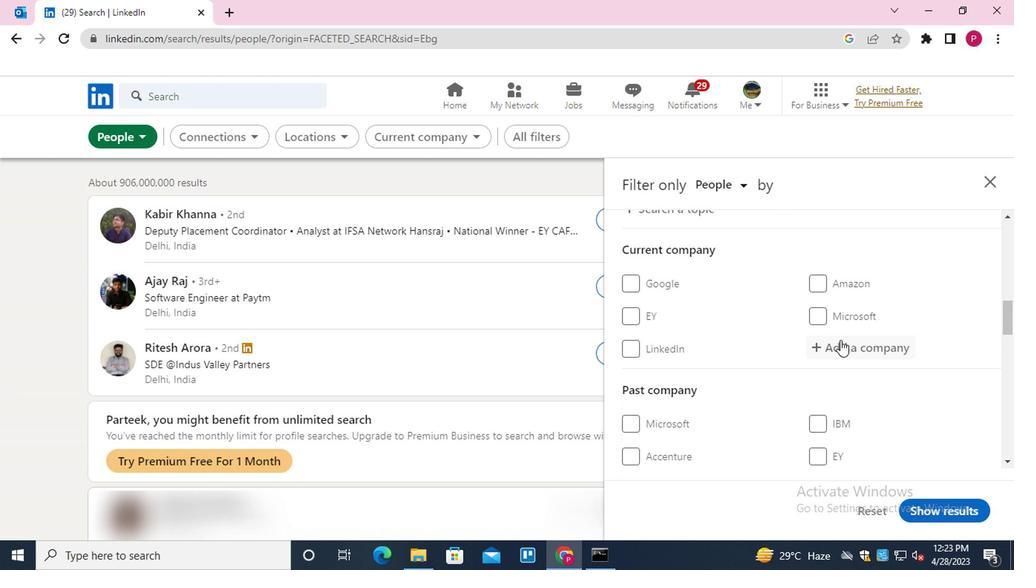 
Action: Mouse pressed left at (701, 342)
Screenshot: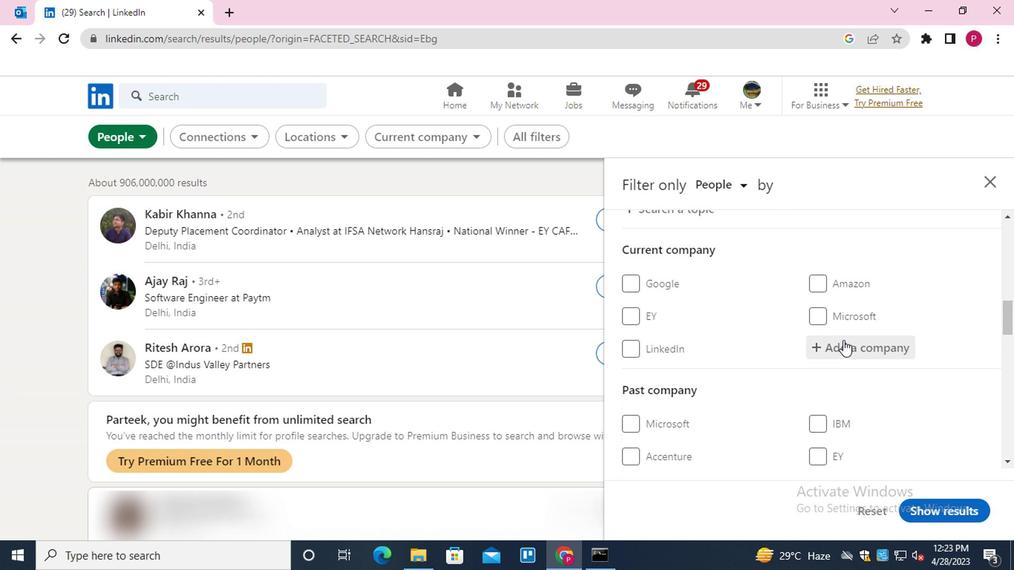 
Action: Key pressed <Key.shift>CREDIT<Key.down><Key.enter>
Screenshot: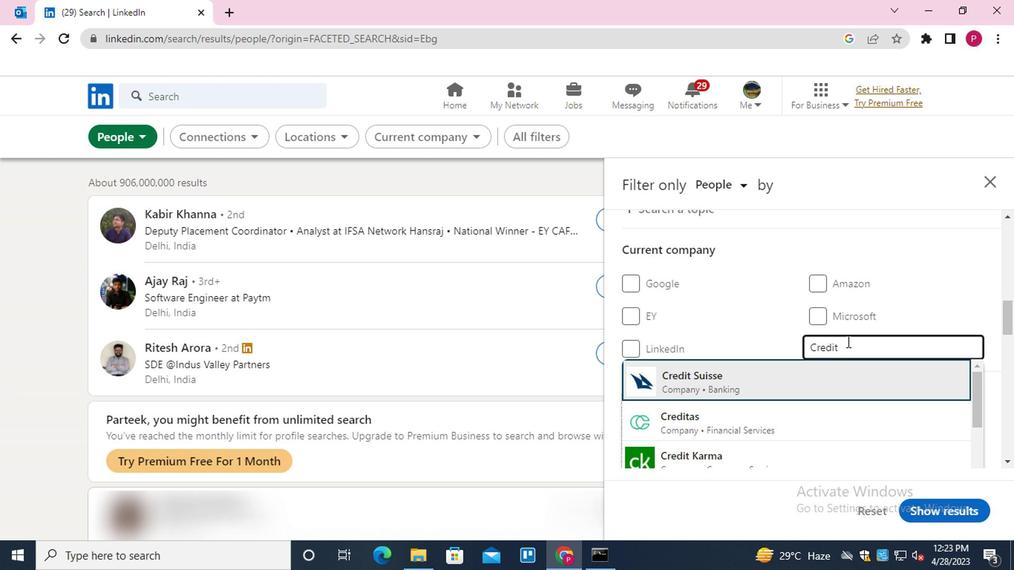
Action: Mouse moved to (612, 369)
Screenshot: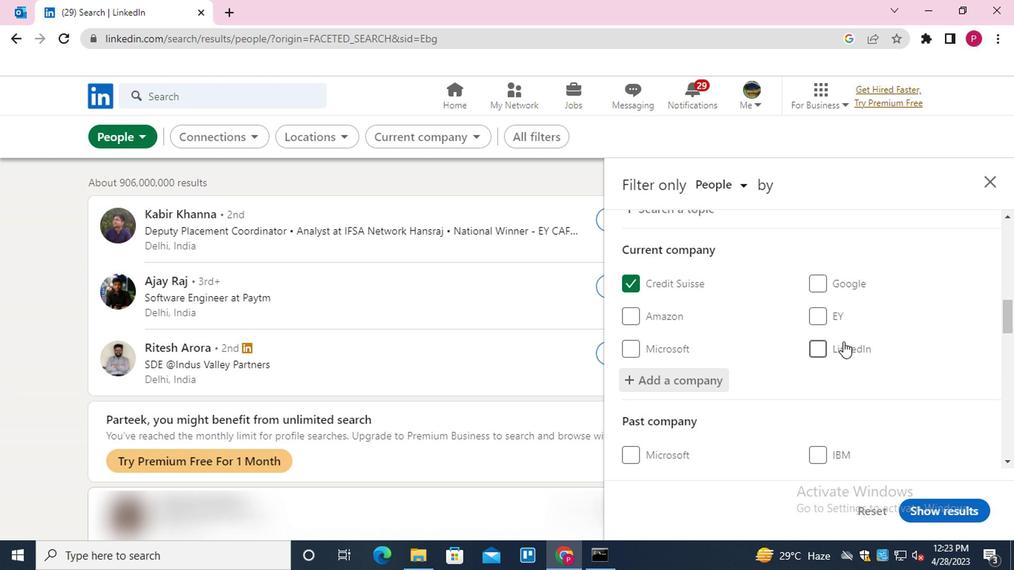
Action: Mouse scrolled (612, 369) with delta (0, 0)
Screenshot: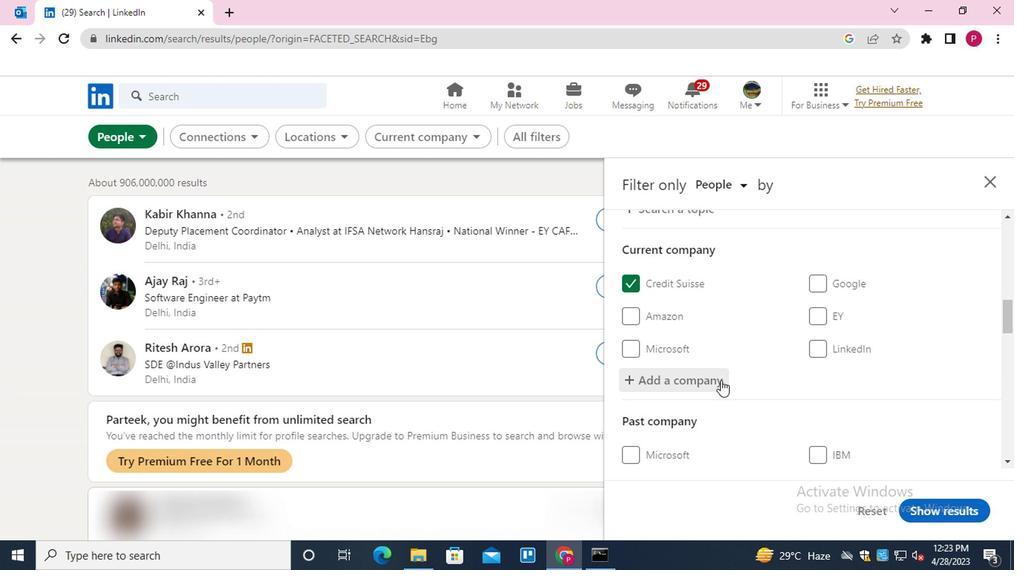 
Action: Mouse moved to (584, 373)
Screenshot: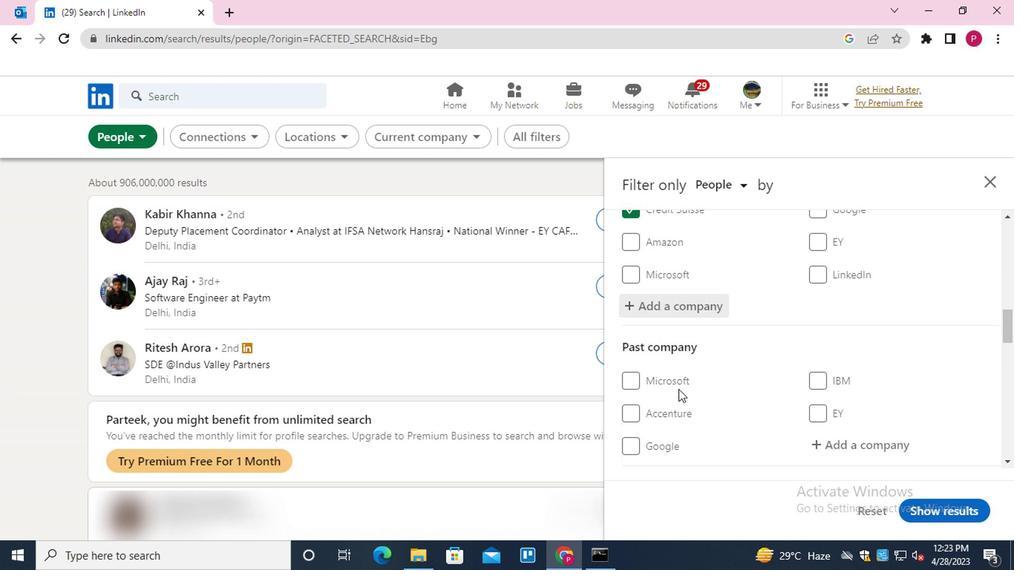
Action: Mouse scrolled (584, 373) with delta (0, 0)
Screenshot: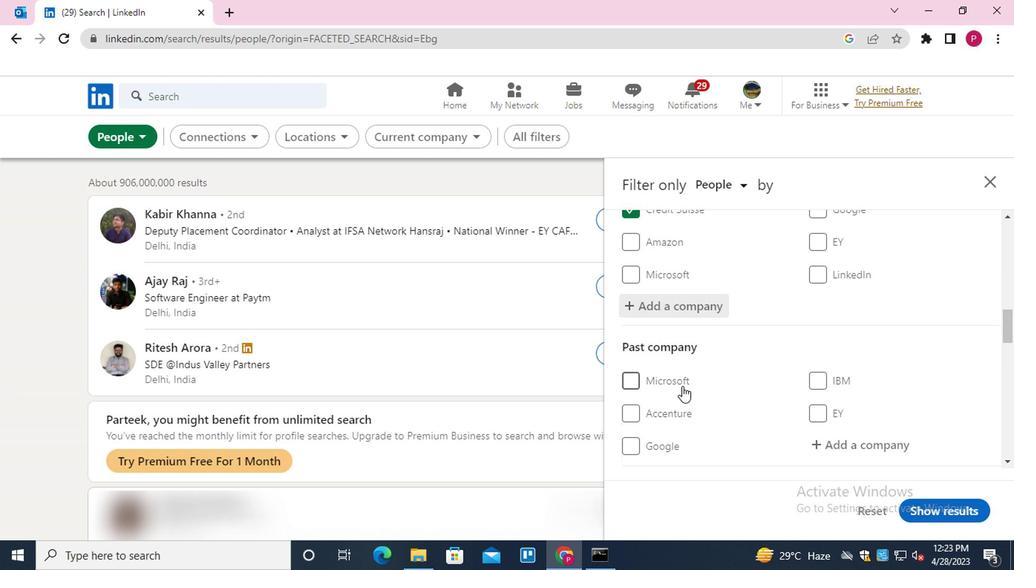 
Action: Mouse scrolled (584, 373) with delta (0, 0)
Screenshot: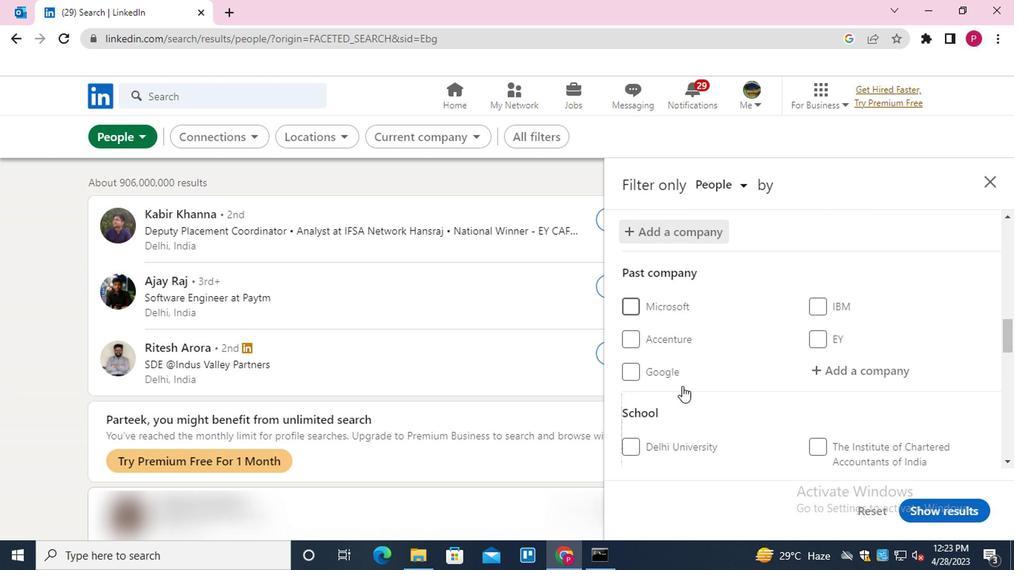 
Action: Mouse scrolled (584, 373) with delta (0, 0)
Screenshot: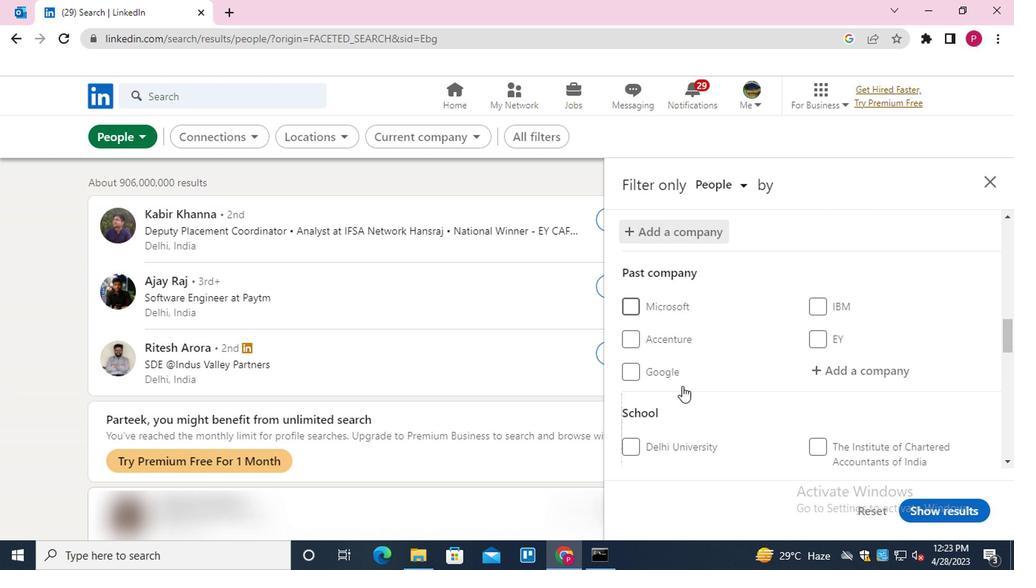 
Action: Mouse scrolled (584, 373) with delta (0, 0)
Screenshot: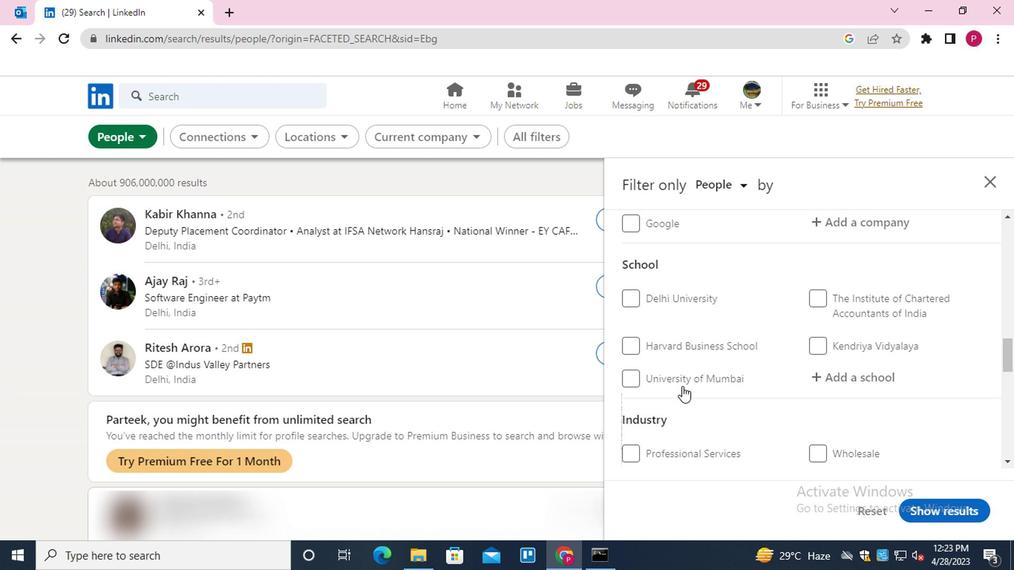 
Action: Mouse moved to (691, 317)
Screenshot: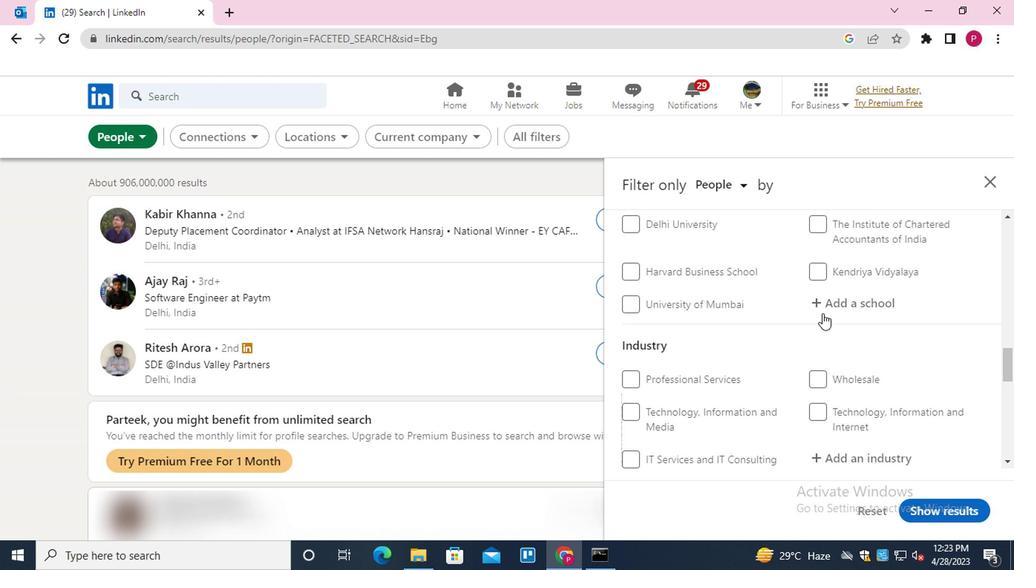 
Action: Mouse pressed left at (691, 317)
Screenshot: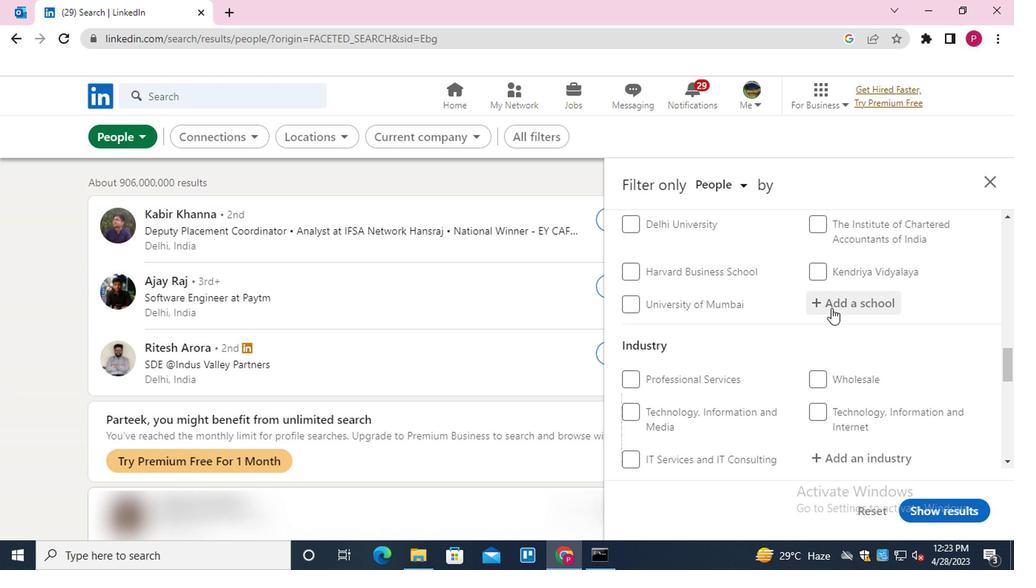
Action: Mouse moved to (650, 333)
Screenshot: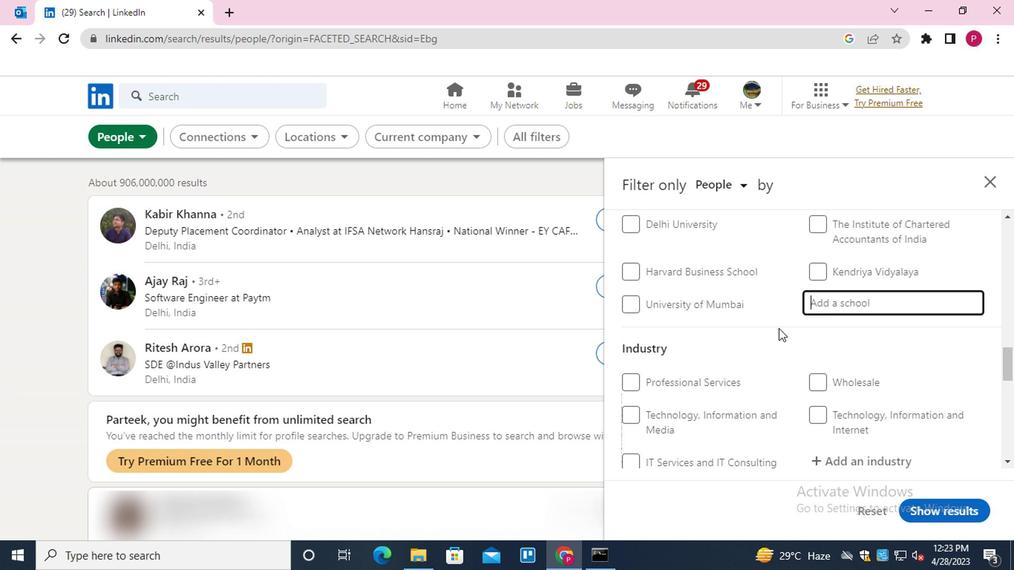 
Action: Mouse scrolled (650, 333) with delta (0, 0)
Screenshot: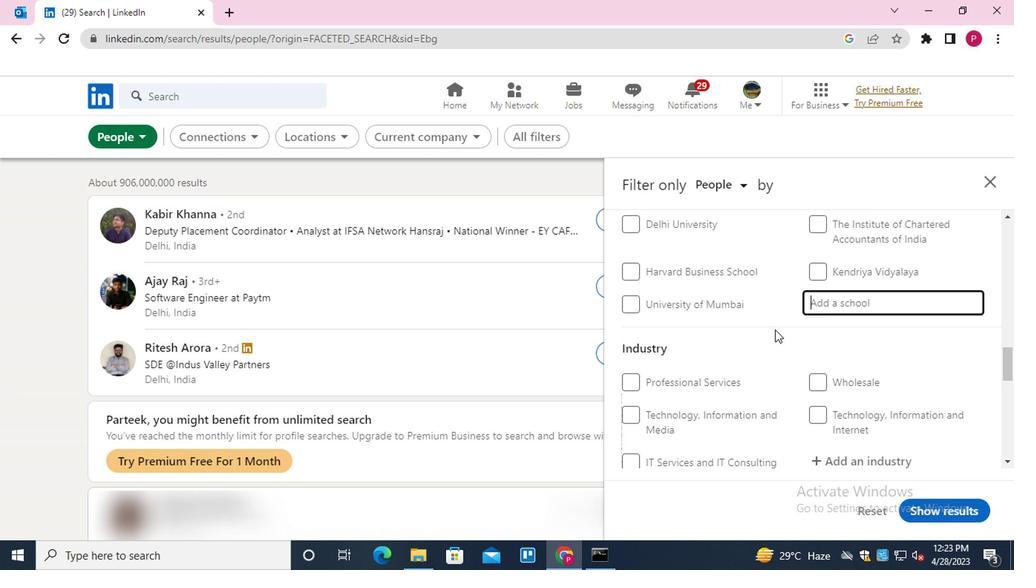 
Action: Mouse scrolled (650, 334) with delta (0, 0)
Screenshot: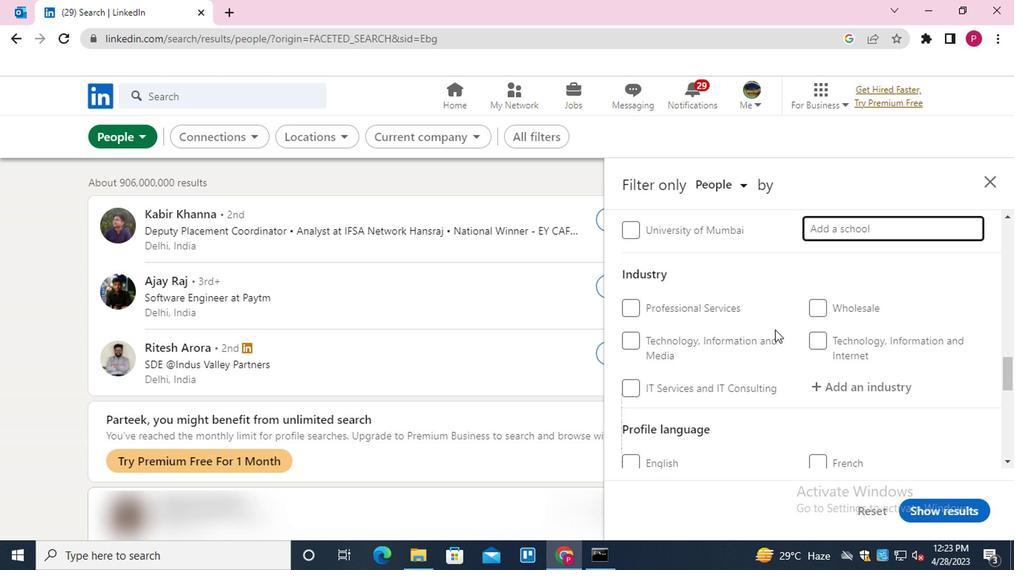 
Action: Key pressed <Key.shift>MIRANDA<Key.space><Key.down><Key.enter>
Screenshot: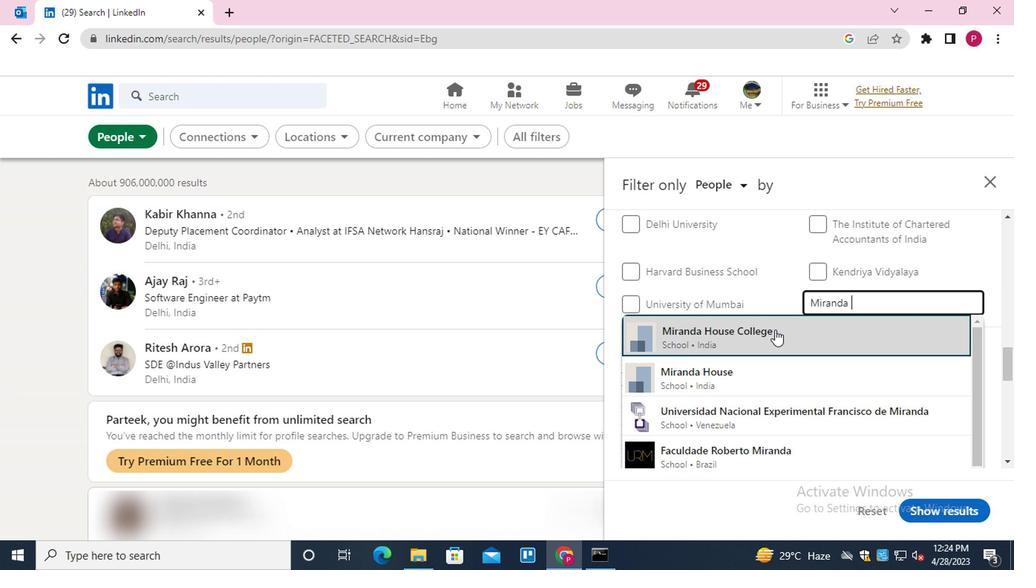 
Action: Mouse scrolled (650, 333) with delta (0, 0)
Screenshot: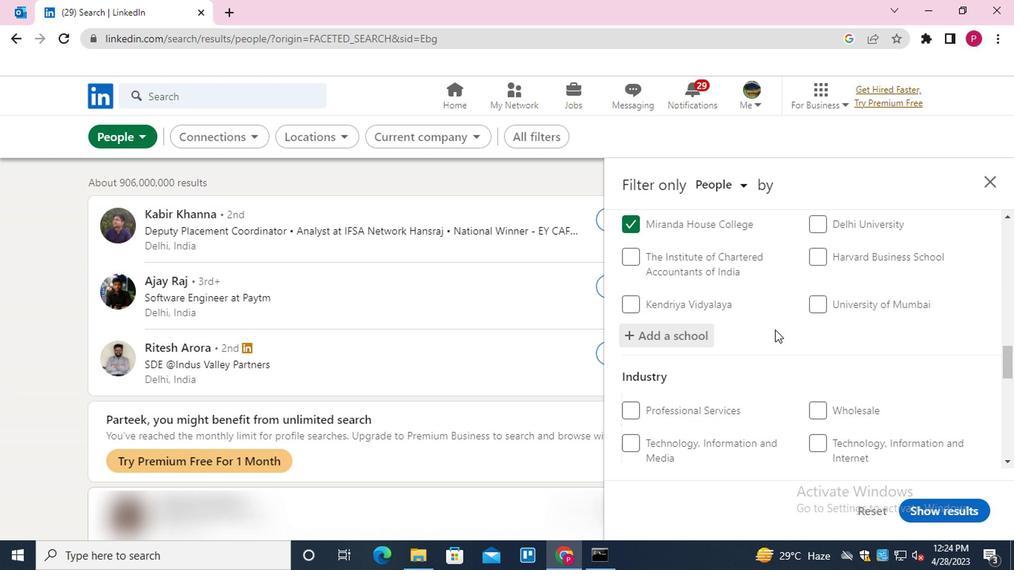 
Action: Mouse scrolled (650, 333) with delta (0, 0)
Screenshot: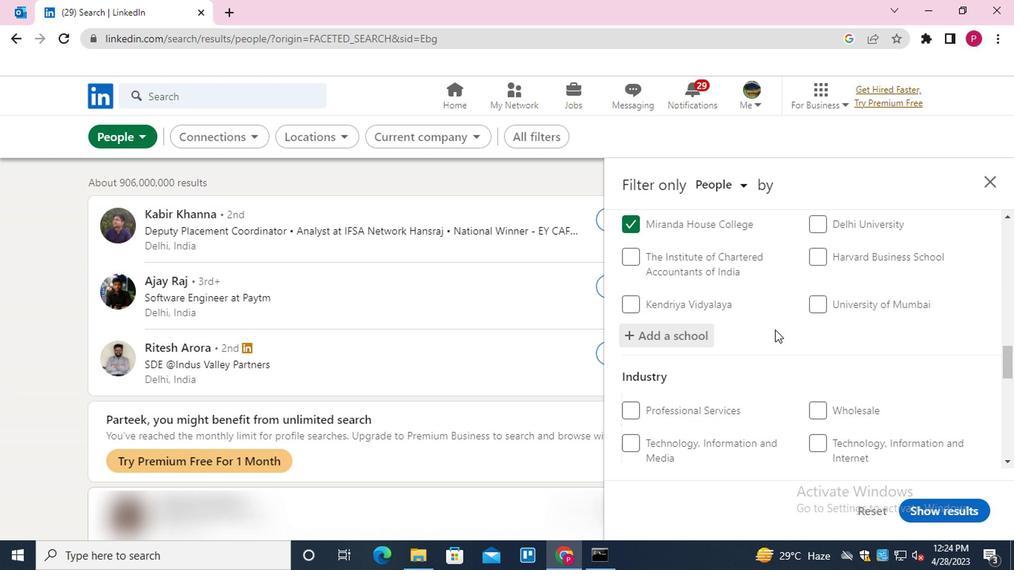 
Action: Mouse moved to (704, 350)
Screenshot: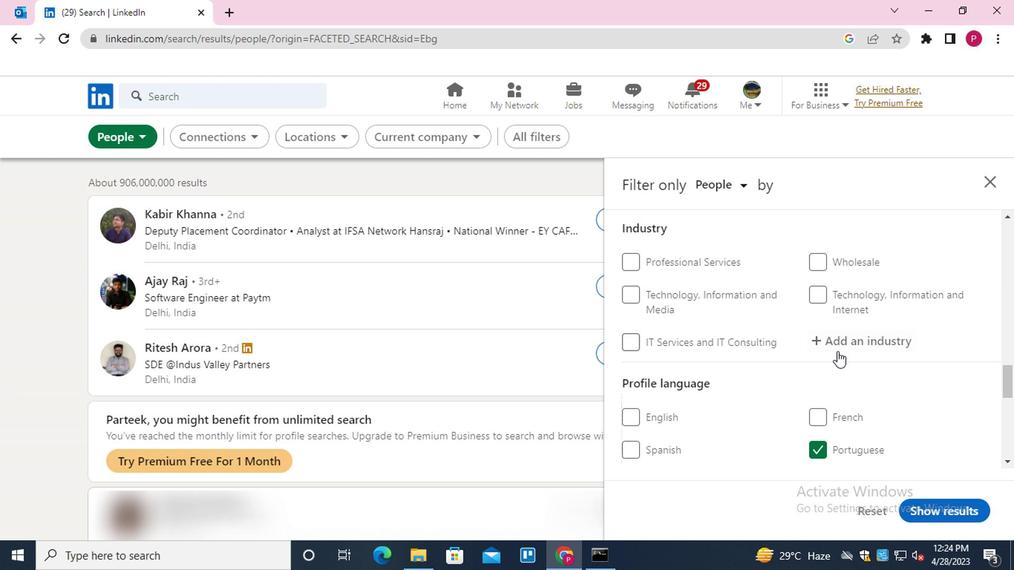 
Action: Mouse pressed left at (704, 350)
Screenshot: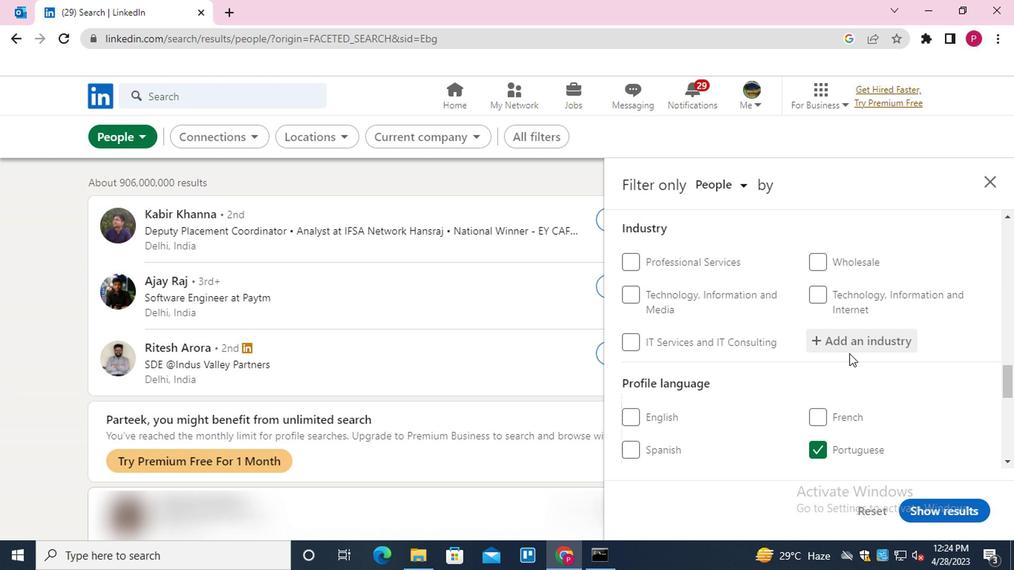 
Action: Mouse moved to (708, 347)
Screenshot: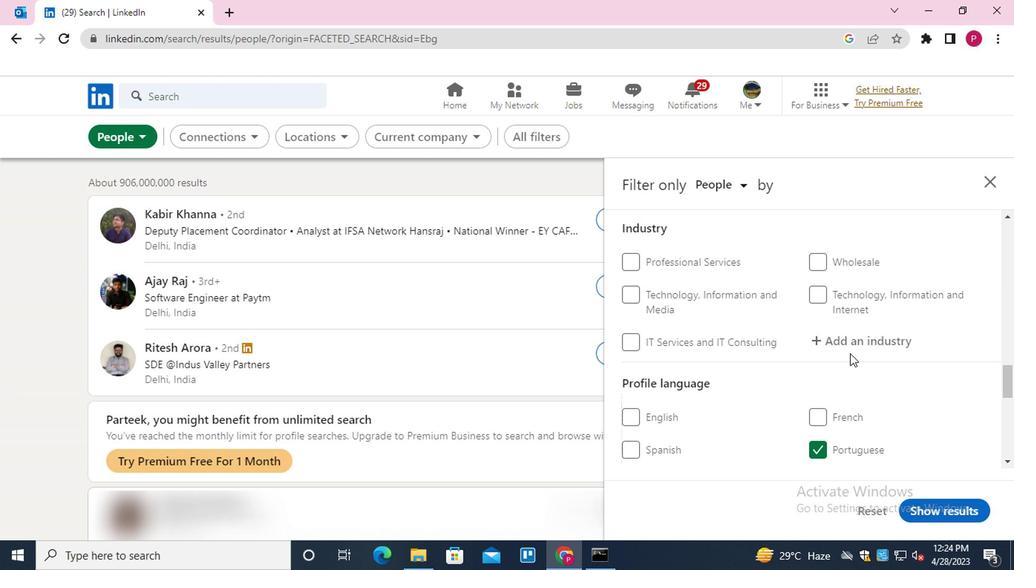 
Action: Mouse pressed left at (708, 347)
Screenshot: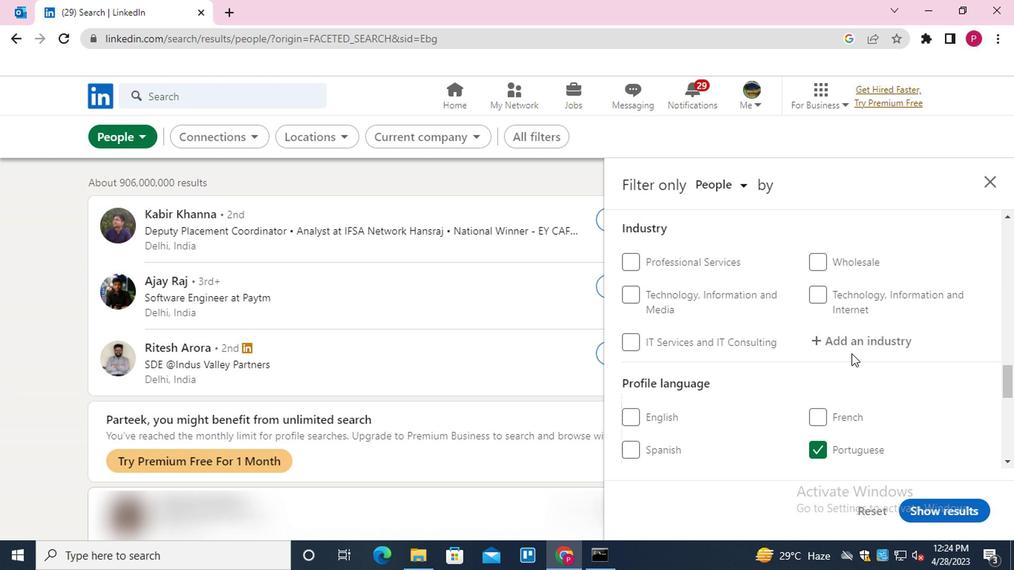 
Action: Mouse scrolled (708, 346) with delta (0, 0)
Screenshot: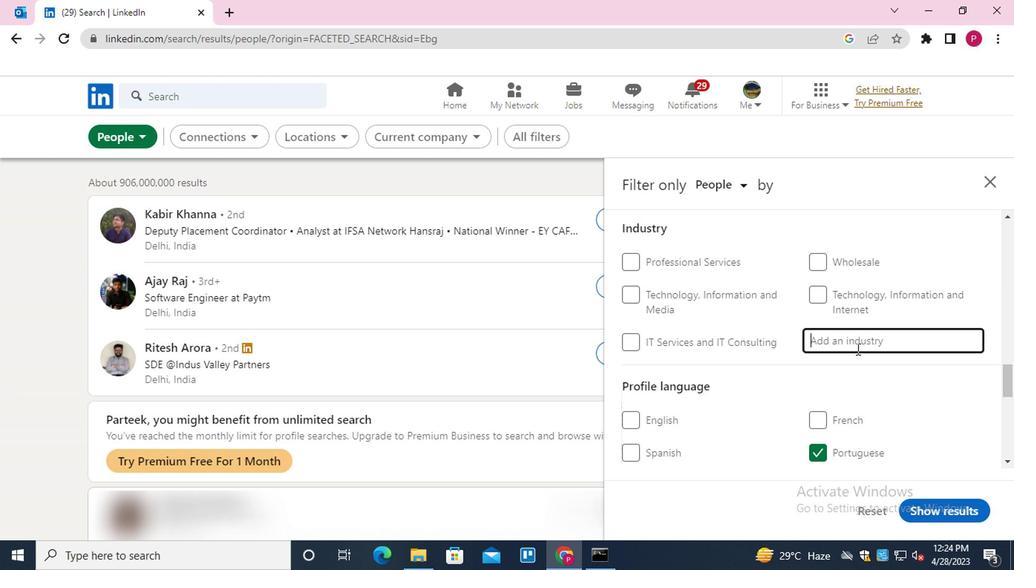 
Action: Key pressed <Key.shift>COMPUTER<Key.down><Key.down><Key.down><Key.down><Key.down><Key.enter>
Screenshot: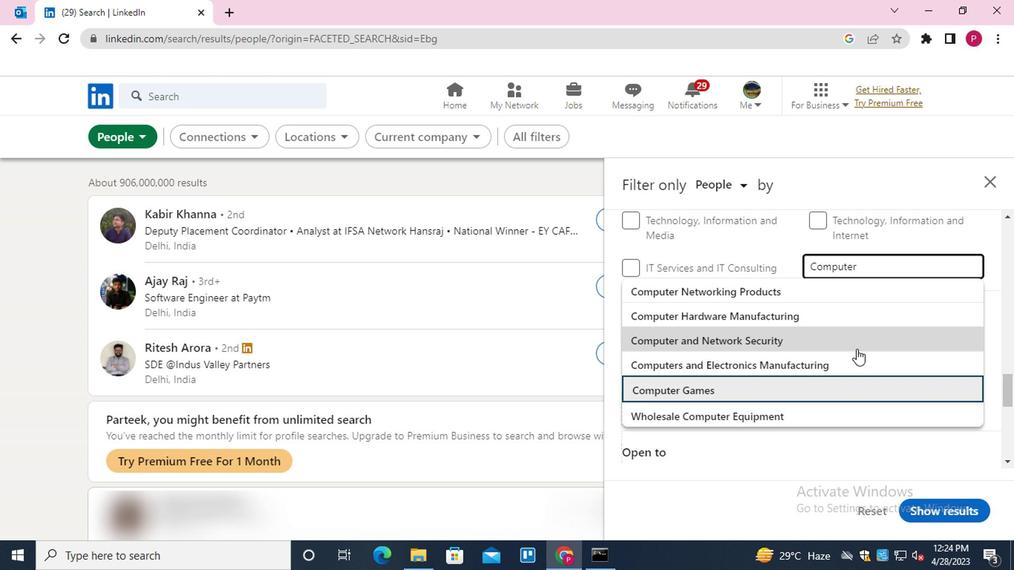 
Action: Mouse moved to (636, 342)
Screenshot: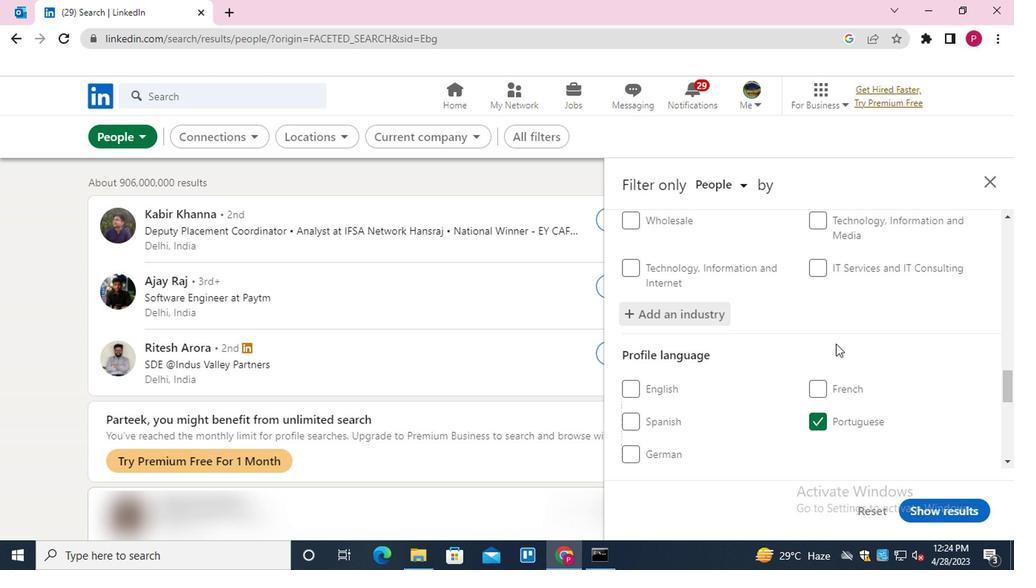 
Action: Mouse scrolled (636, 342) with delta (0, 0)
Screenshot: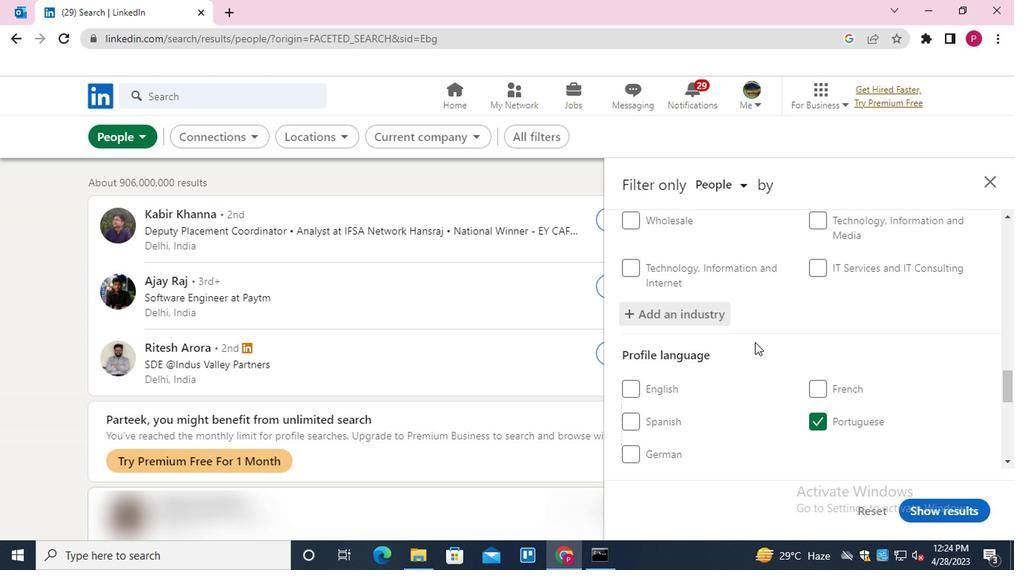 
Action: Mouse scrolled (636, 342) with delta (0, 0)
Screenshot: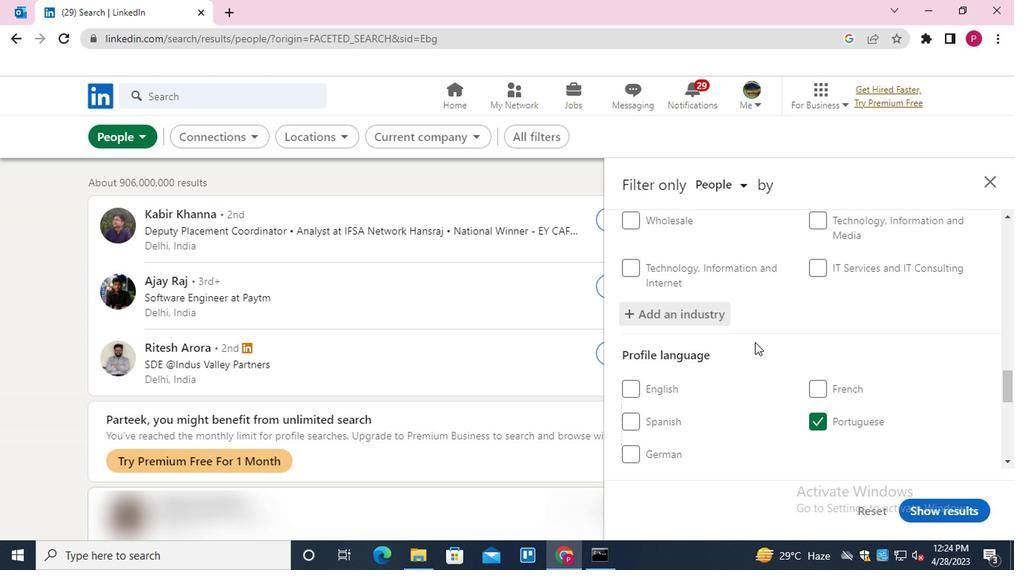 
Action: Mouse scrolled (636, 342) with delta (0, 0)
Screenshot: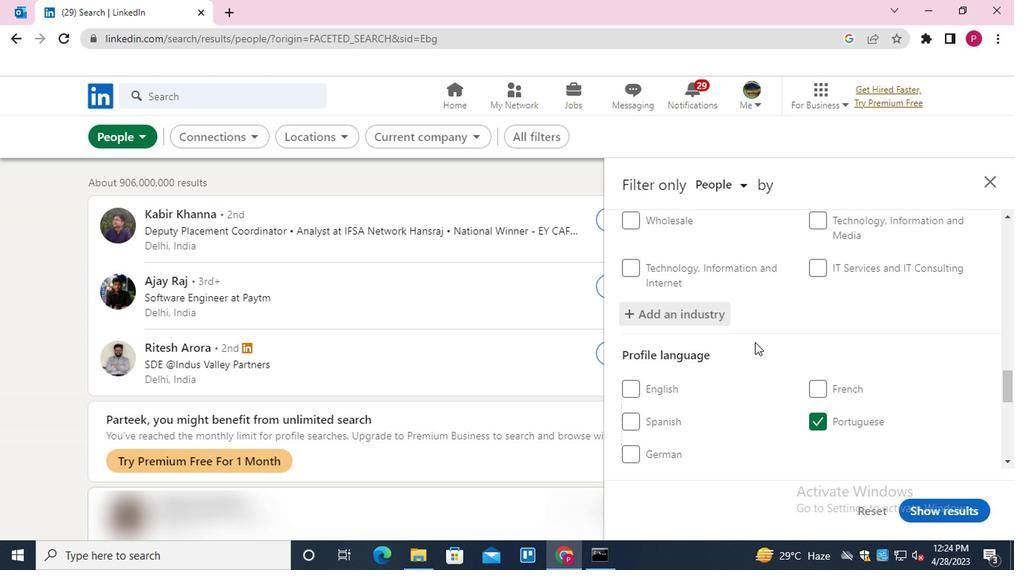 
Action: Mouse scrolled (636, 342) with delta (0, 0)
Screenshot: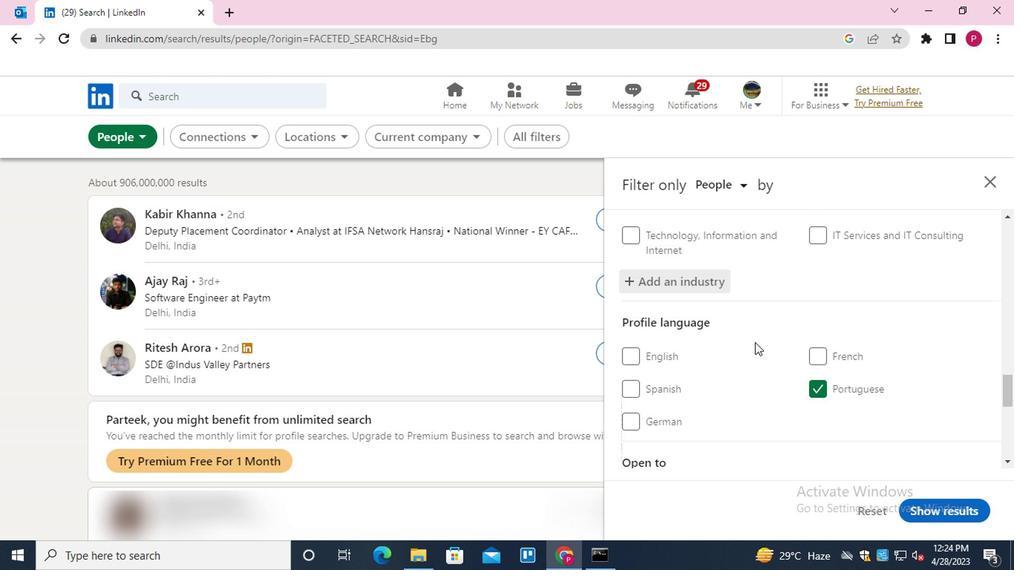 
Action: Mouse moved to (634, 317)
Screenshot: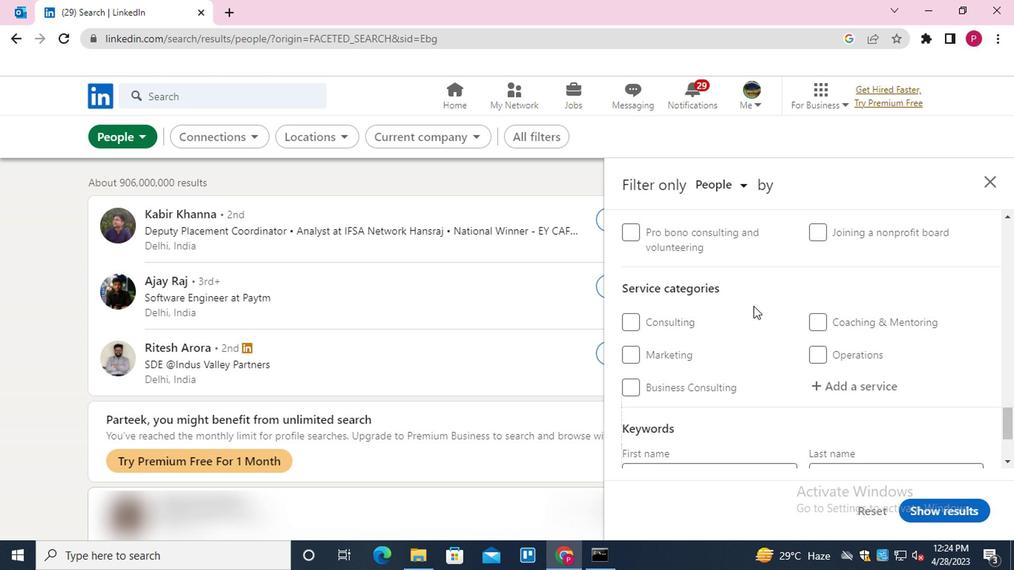 
Action: Mouse scrolled (634, 316) with delta (0, 0)
Screenshot: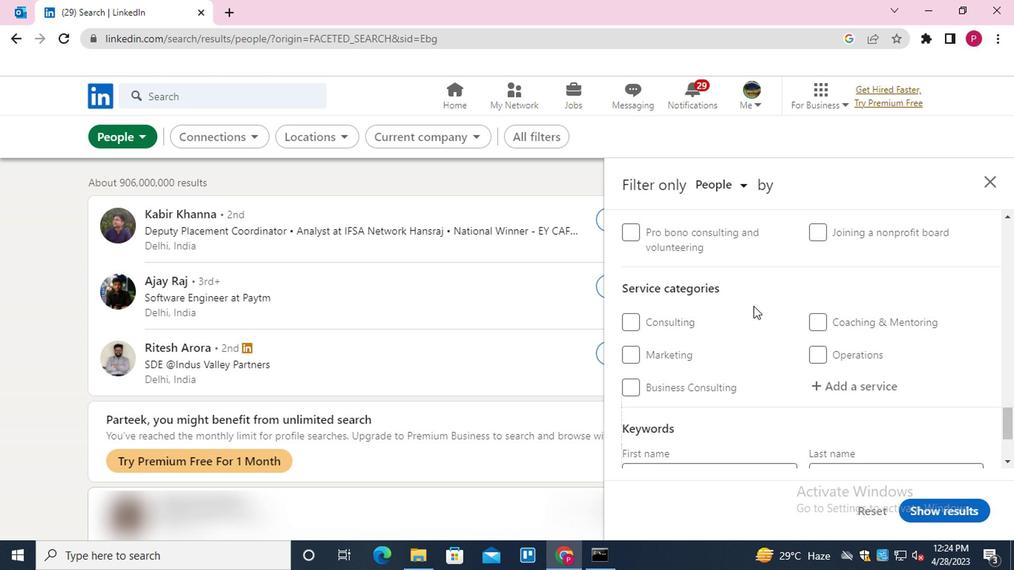 
Action: Mouse moved to (704, 324)
Screenshot: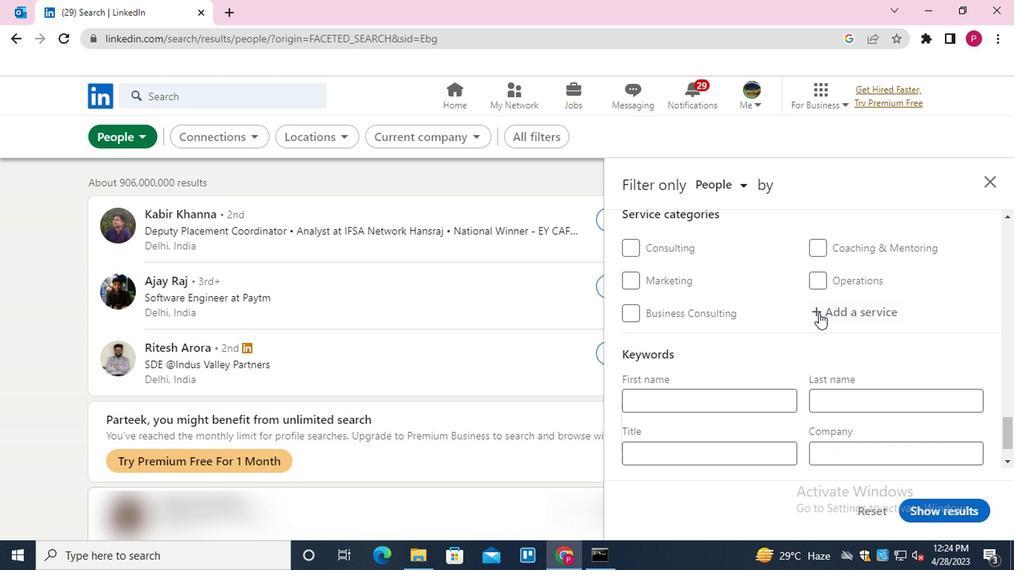 
Action: Mouse pressed left at (704, 324)
Screenshot: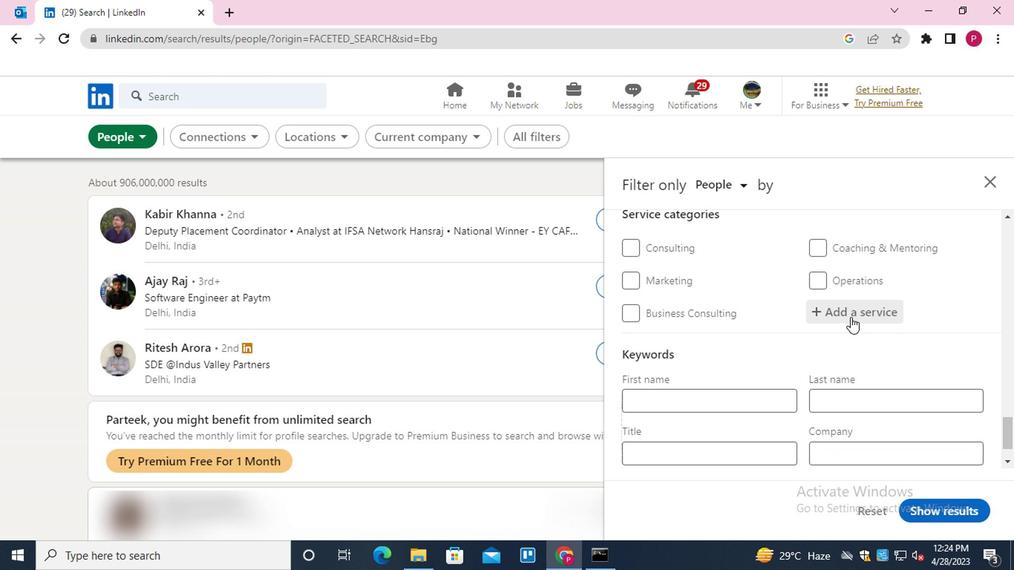 
Action: Key pressed <Key.shift>PROPERTY<Key.down><Key.enter>
Screenshot: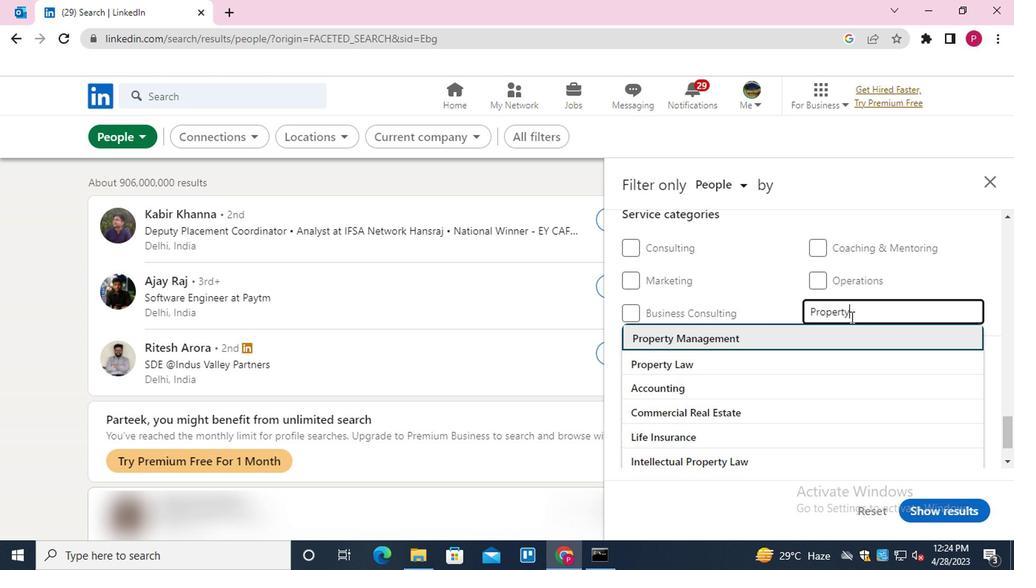 
Action: Mouse scrolled (704, 324) with delta (0, 0)
Screenshot: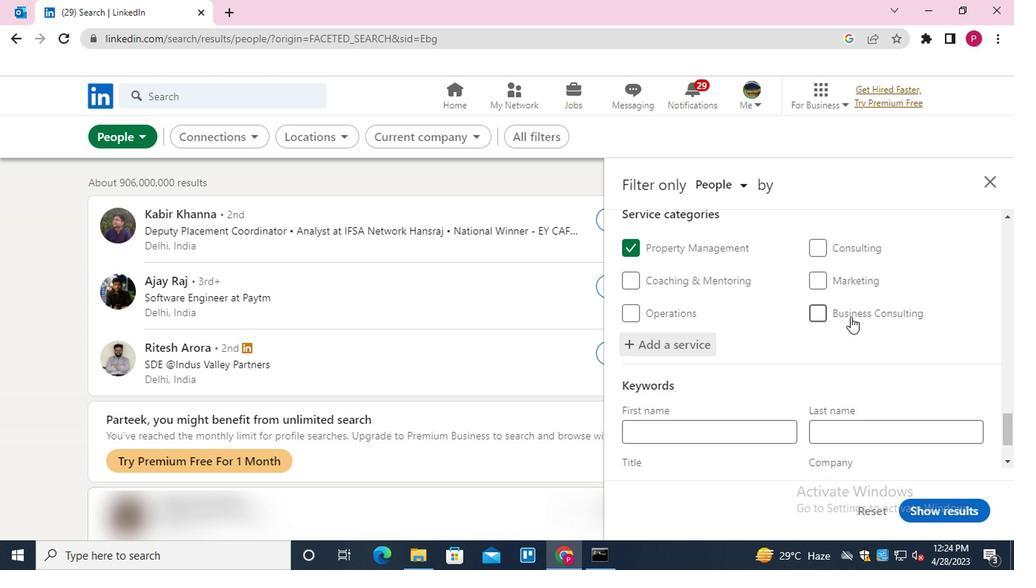 
Action: Mouse scrolled (704, 324) with delta (0, 0)
Screenshot: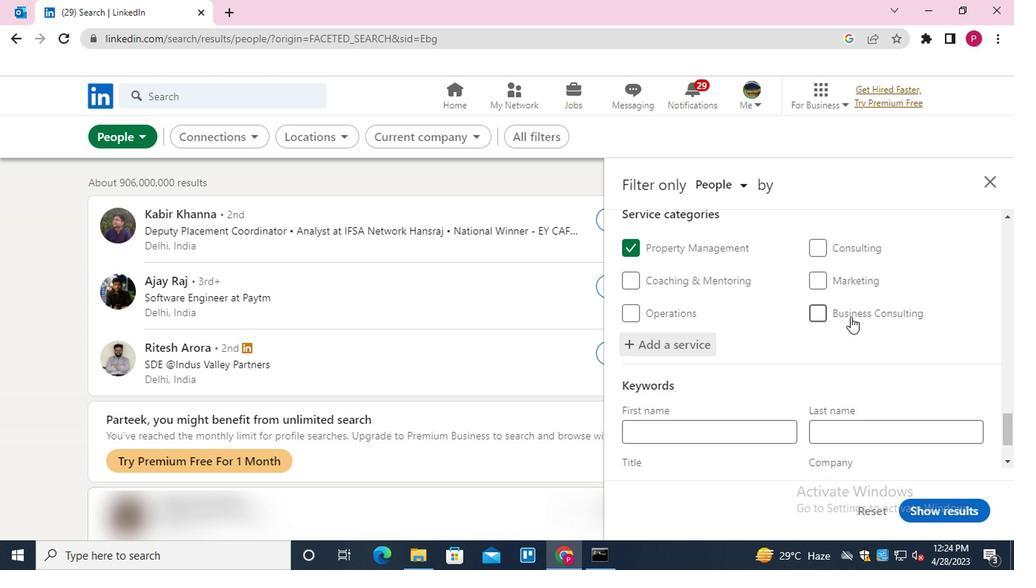 
Action: Mouse scrolled (704, 324) with delta (0, 0)
Screenshot: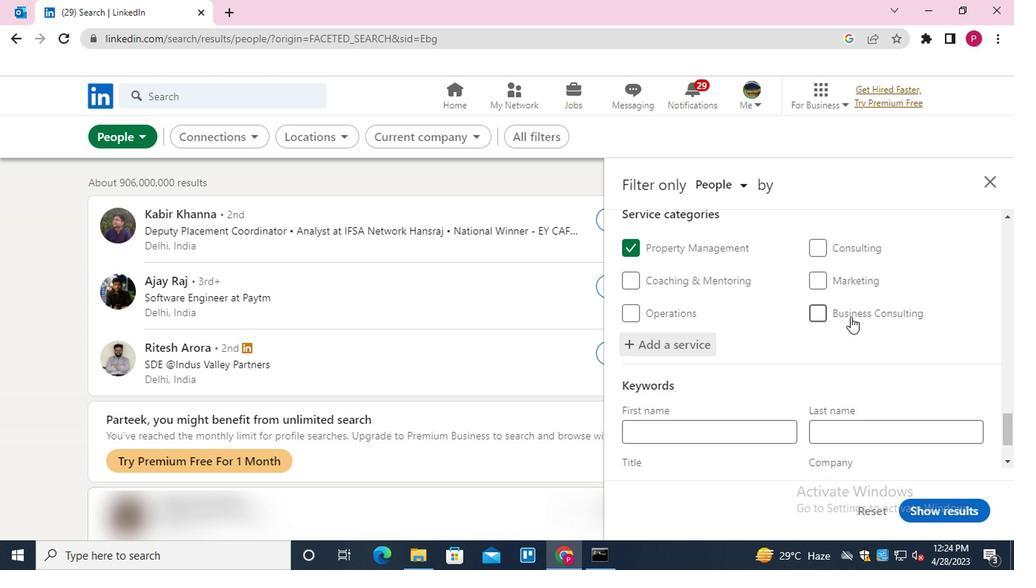 
Action: Mouse scrolled (704, 324) with delta (0, 0)
Screenshot: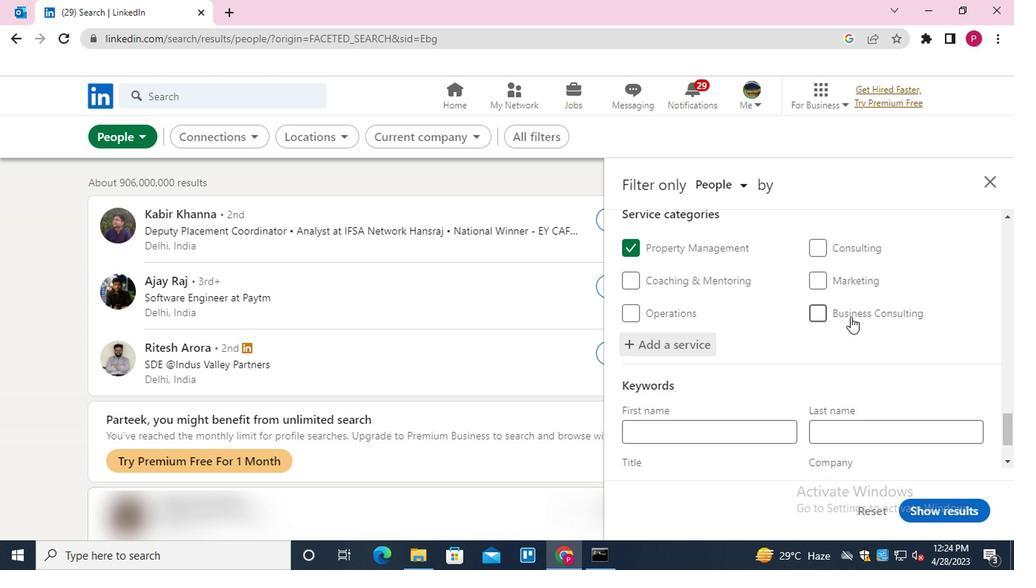 
Action: Mouse scrolled (704, 324) with delta (0, 0)
Screenshot: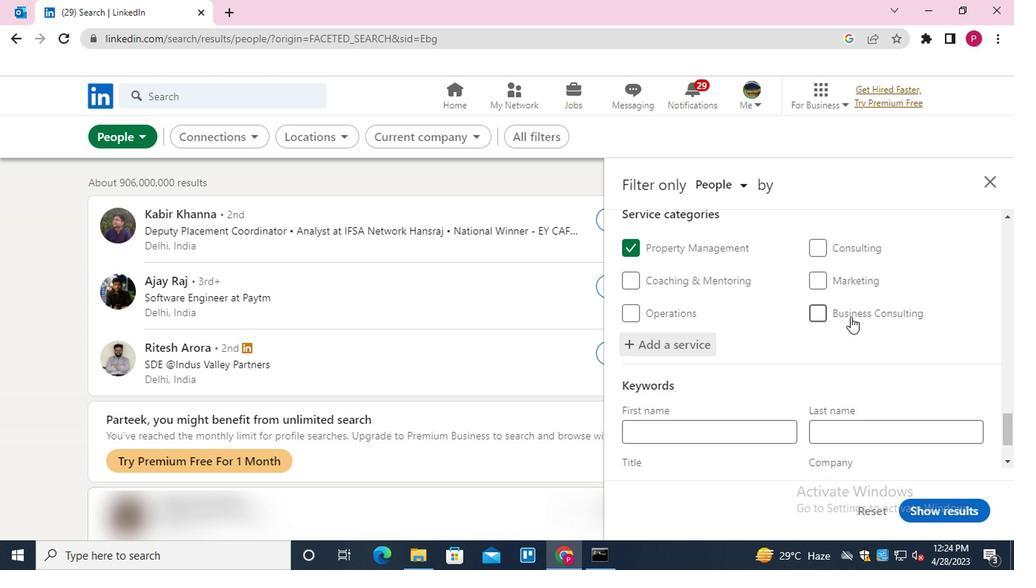 
Action: Mouse moved to (628, 384)
Screenshot: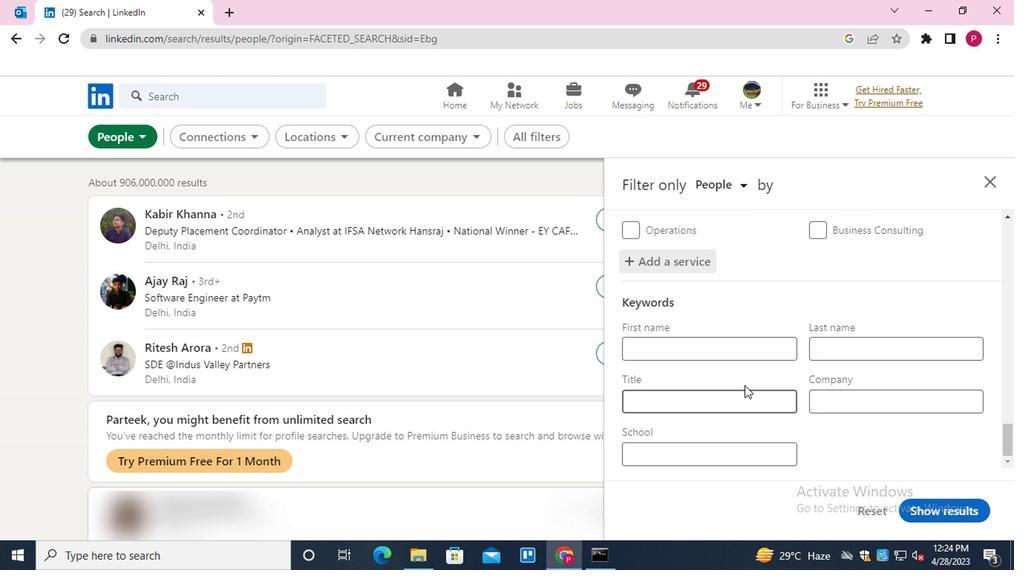 
Action: Mouse pressed left at (628, 384)
Screenshot: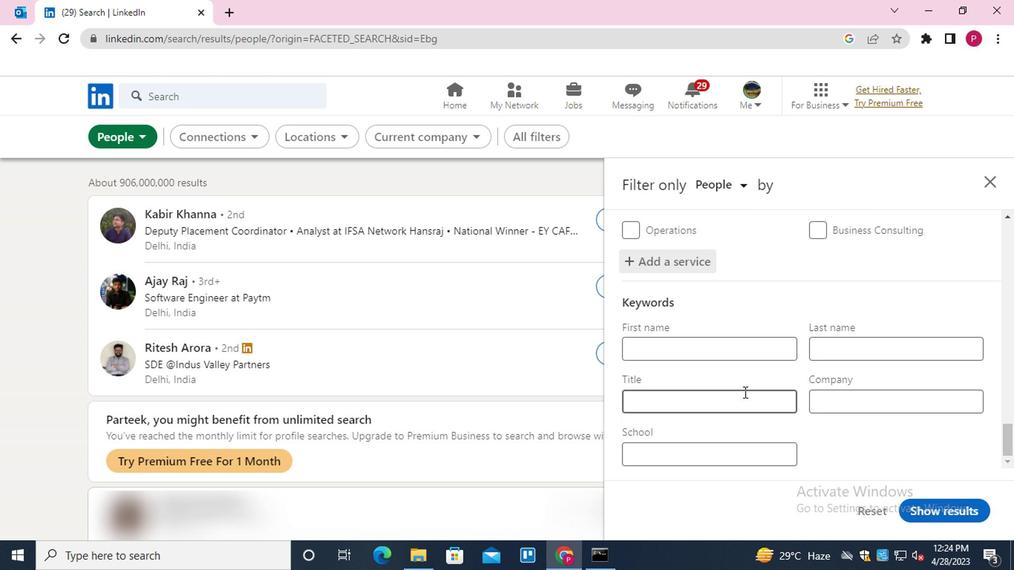 
Action: Key pressed <Key.shift><Key.shift><Key.shift><Key.shift><Key.shift>CRUISE<Key.space><Key.shift><Key.shift><Key.shift><Key.shift><Key.shift><Key.shift><Key.shift><Key.shift><Key.shift><Key.shift><Key.shift><Key.shift><Key.shift><Key.shift><Key.shift><Key.shift><Key.shift><Key.shift><Key.shift><Key.shift><Key.shift>DIRECTOR
Screenshot: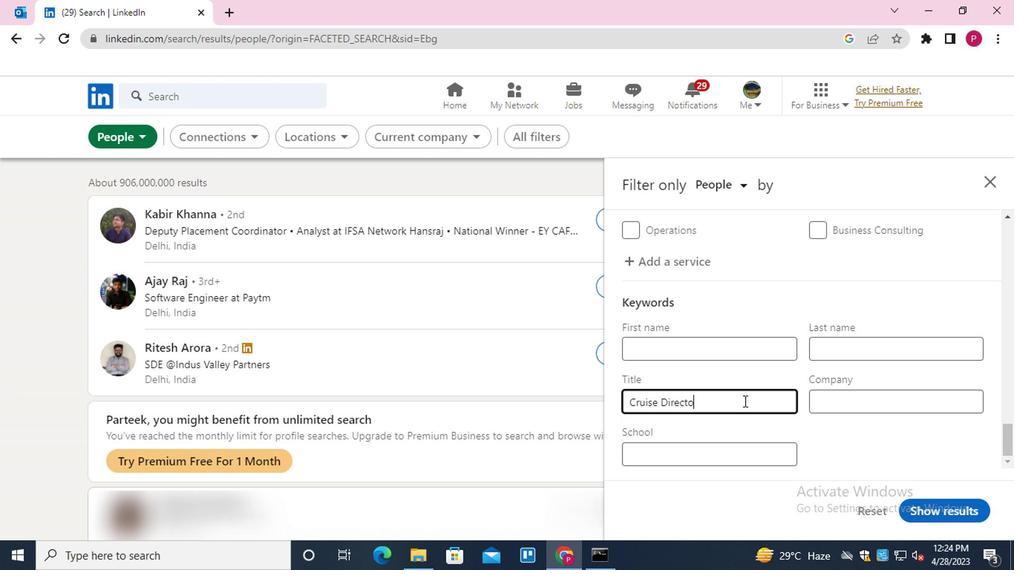 
Action: Mouse moved to (782, 465)
Screenshot: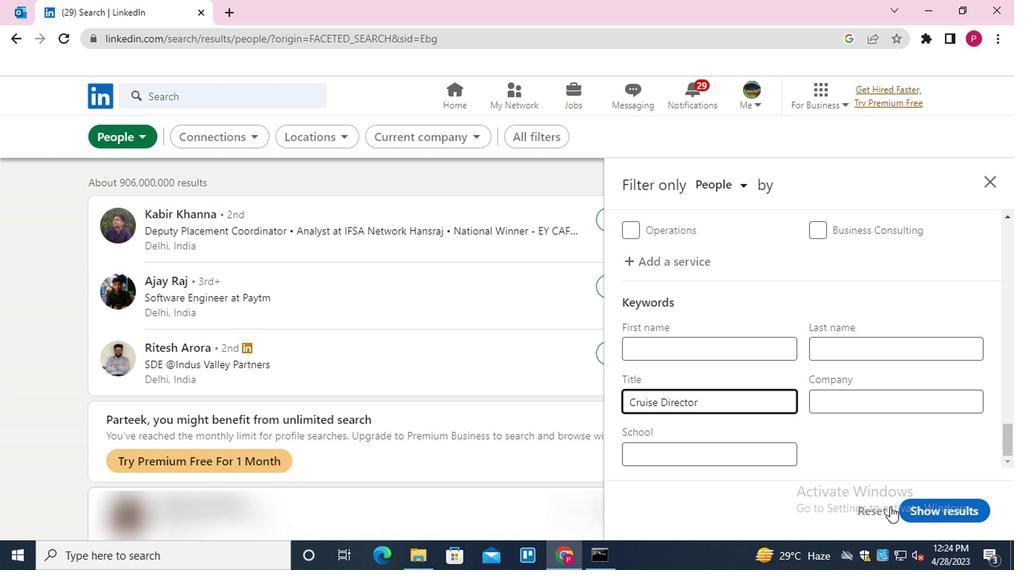 
Action: Mouse pressed left at (782, 465)
Screenshot: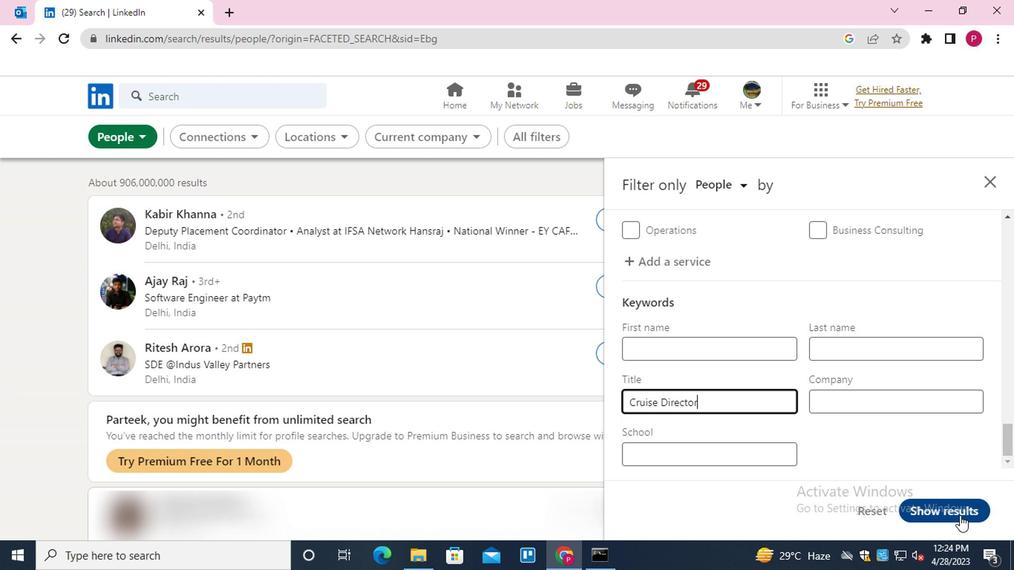 
Action: Mouse moved to (470, 340)
Screenshot: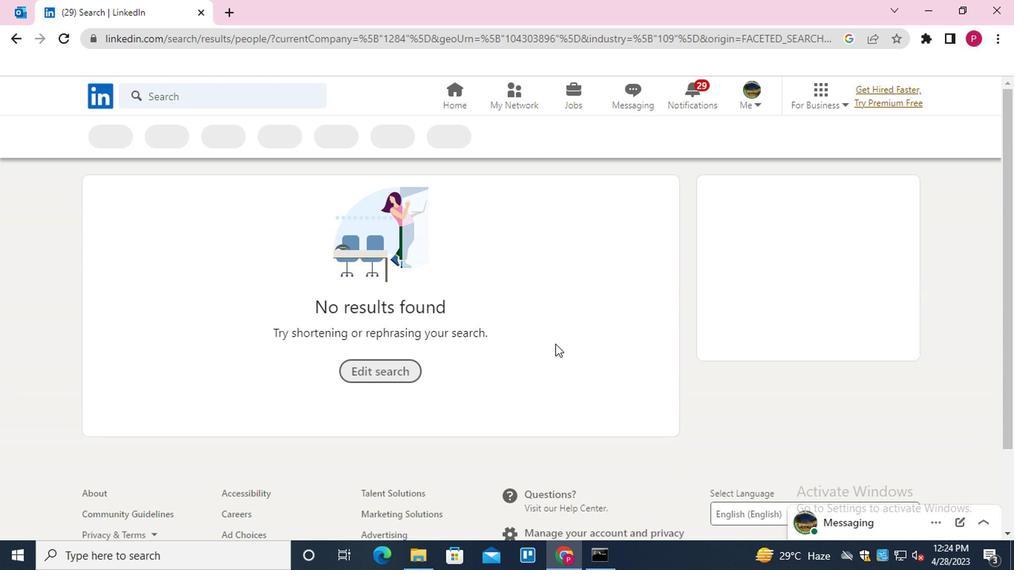 
